 Task: Change  the formatting of the data to 'Which is Less than 10, 'In conditional formating, put the option 'Light Red Fill with Drak Red Text. 'add another formatting option Format As Table, insert the option 'Blue Table style Light 9 ', change the format of Column Width to Auto fit Row HeightIn the sheet  Budget Analysis Templatebook
Action: Mouse moved to (71, 149)
Screenshot: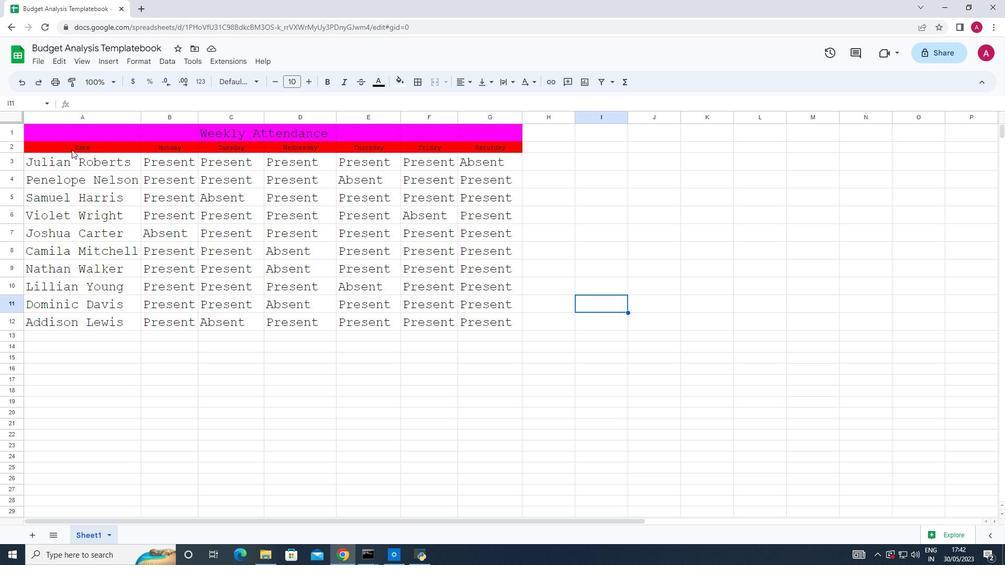 
Action: Mouse pressed left at (71, 149)
Screenshot: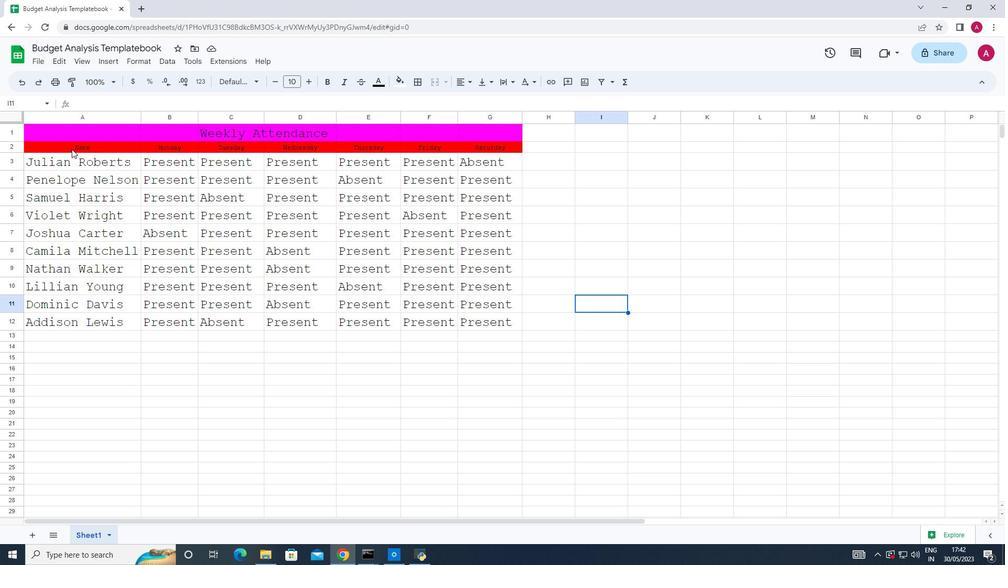 
Action: Mouse moved to (141, 62)
Screenshot: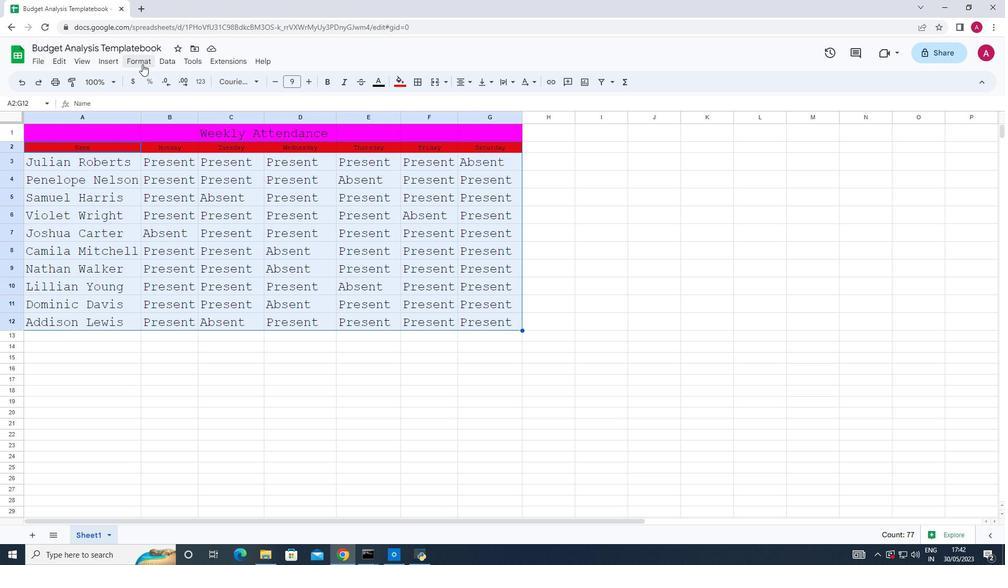 
Action: Mouse pressed left at (141, 62)
Screenshot: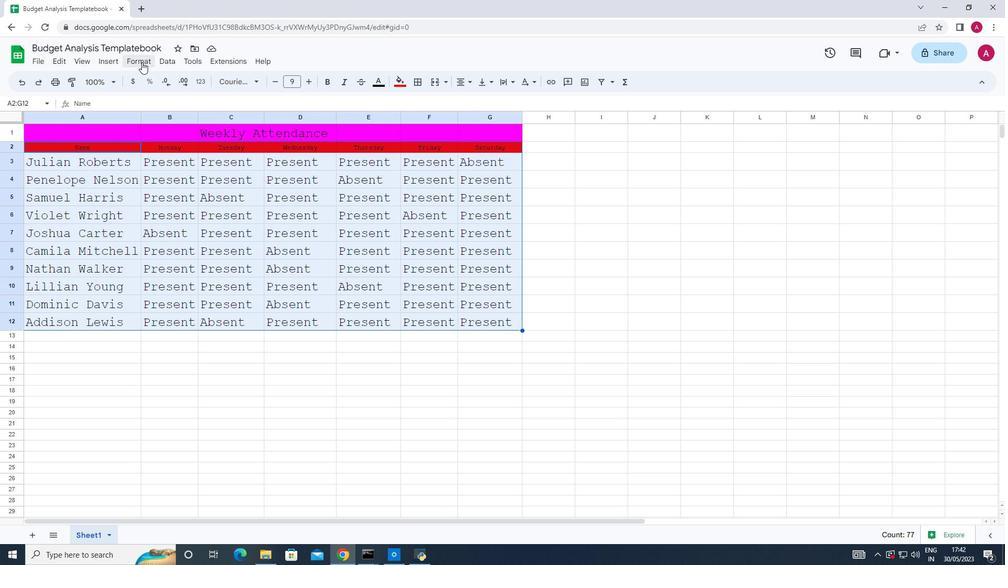 
Action: Mouse moved to (179, 242)
Screenshot: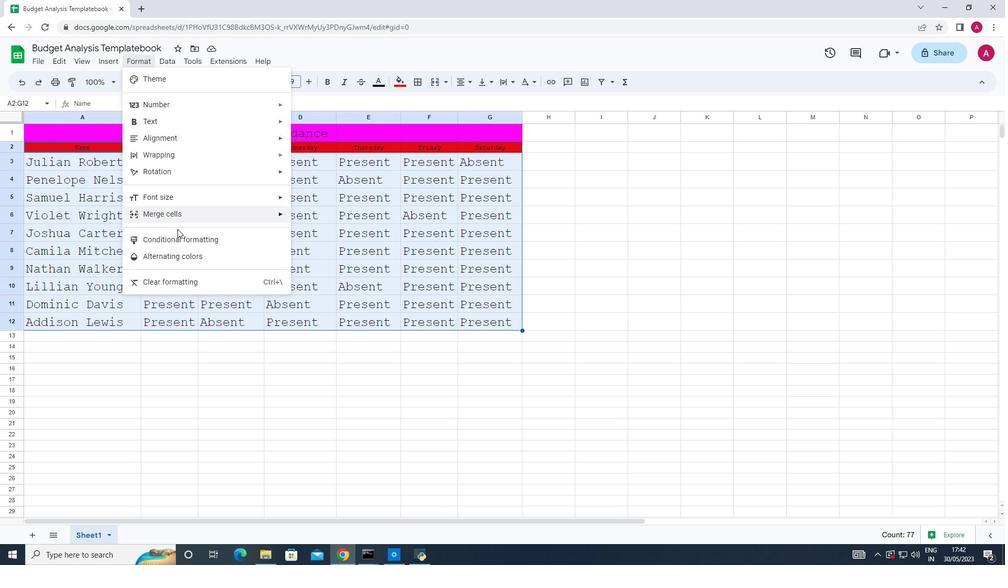 
Action: Mouse pressed left at (179, 242)
Screenshot: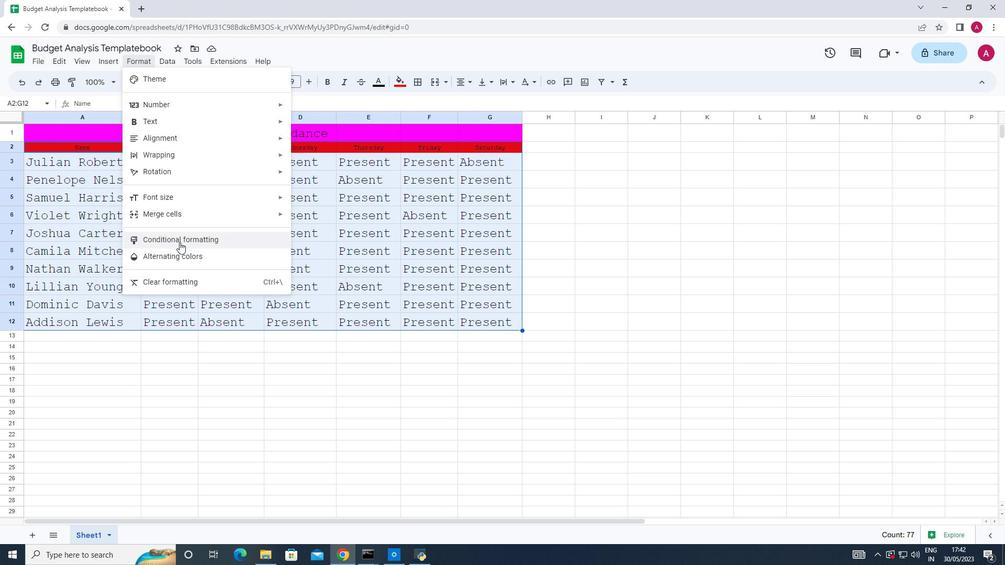 
Action: Mouse moved to (915, 222)
Screenshot: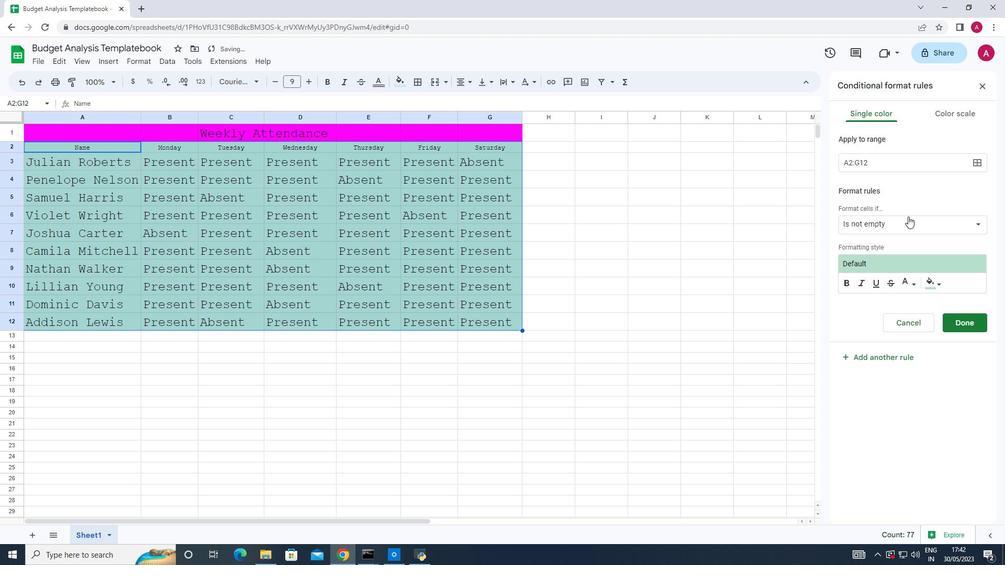 
Action: Mouse pressed left at (915, 222)
Screenshot: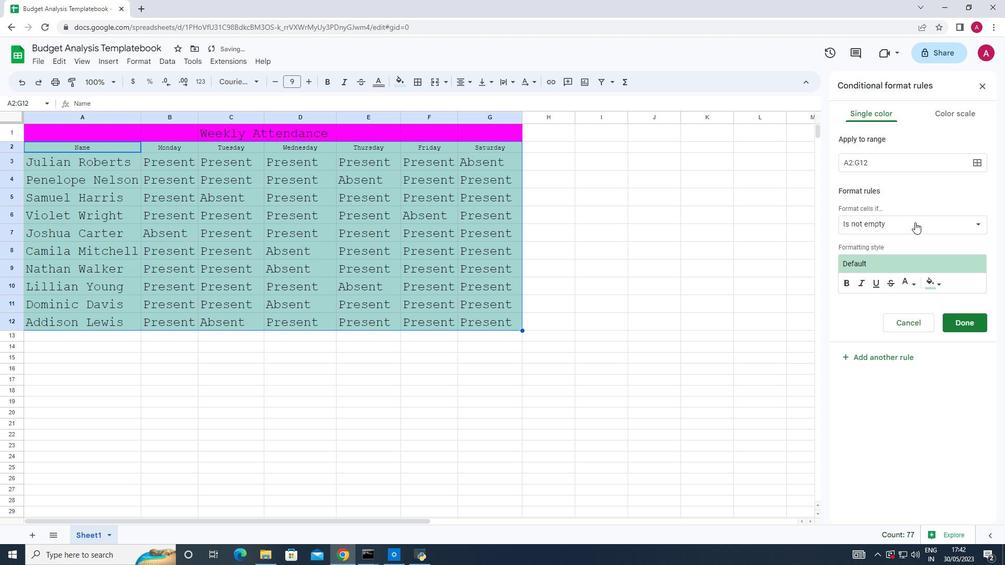 
Action: Mouse moved to (880, 422)
Screenshot: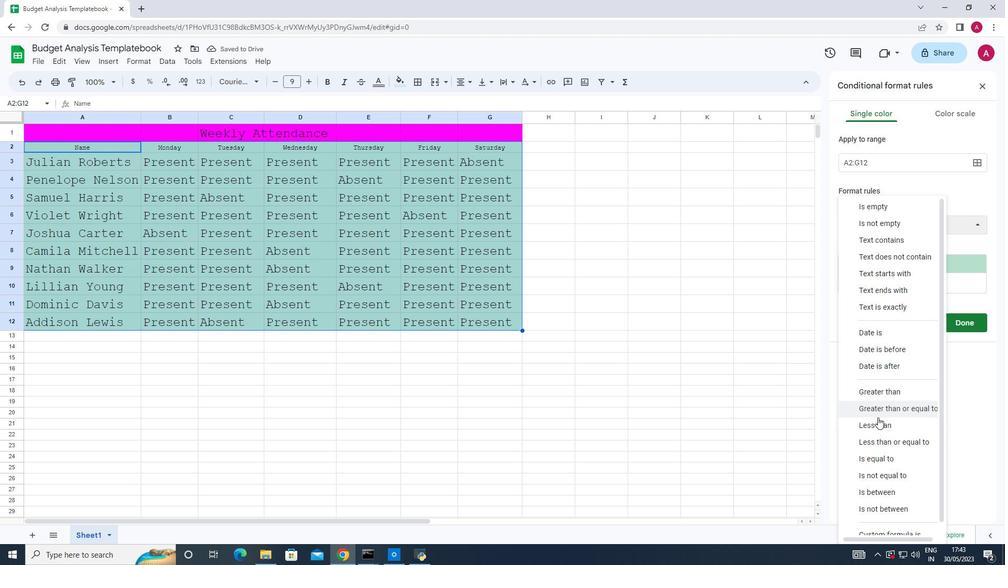 
Action: Mouse pressed left at (880, 422)
Screenshot: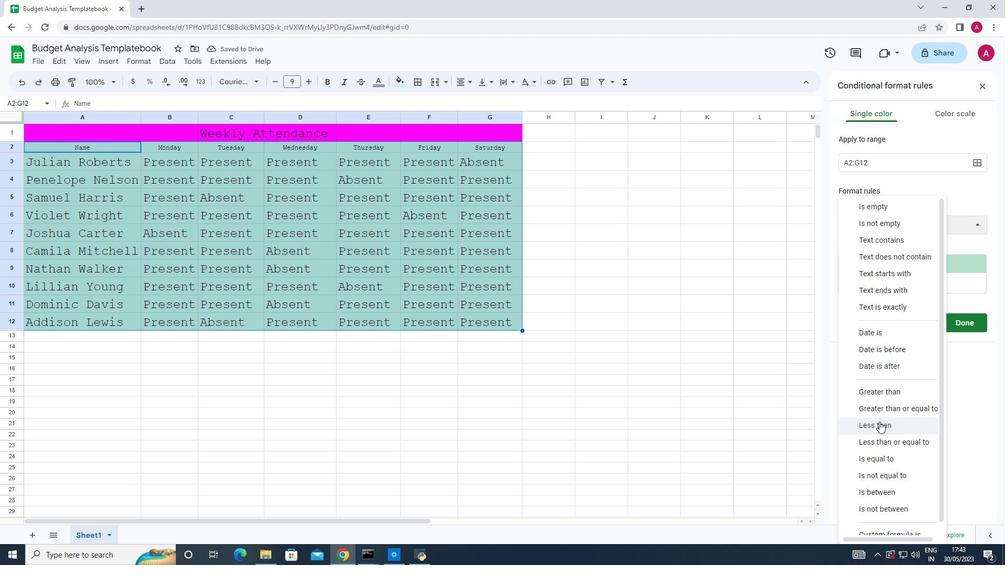 
Action: Mouse moved to (868, 249)
Screenshot: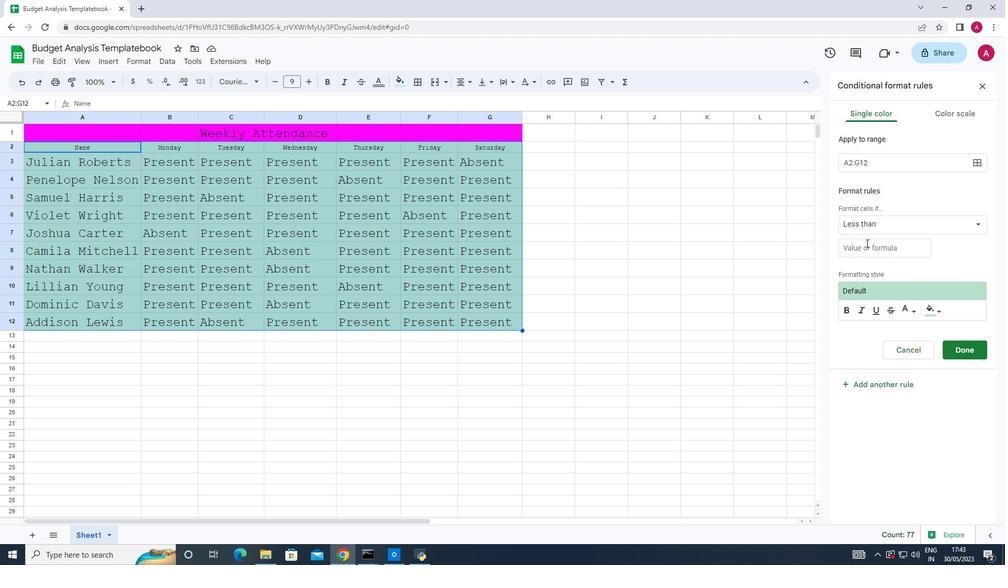 
Action: Mouse pressed left at (868, 247)
Screenshot: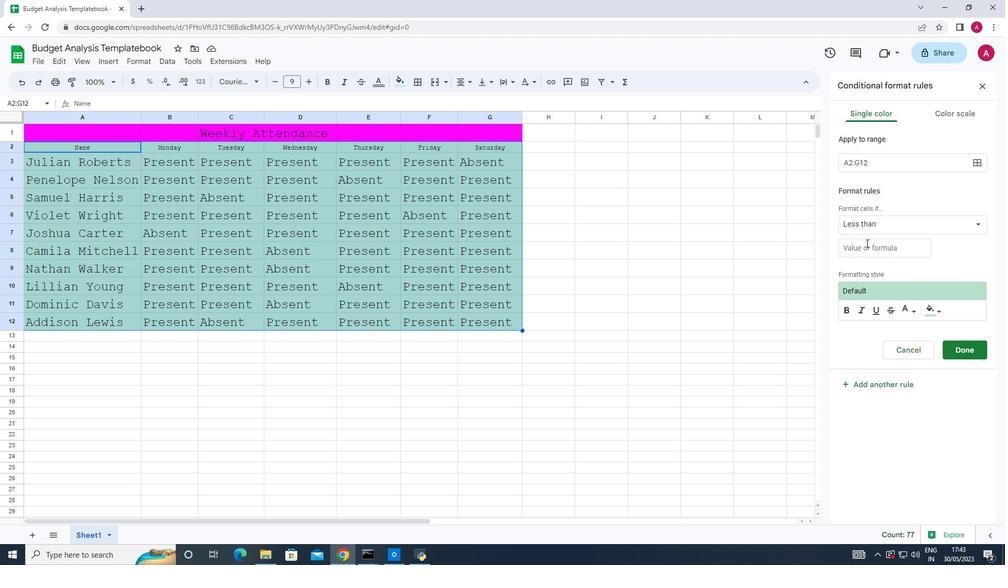 
Action: Mouse moved to (872, 265)
Screenshot: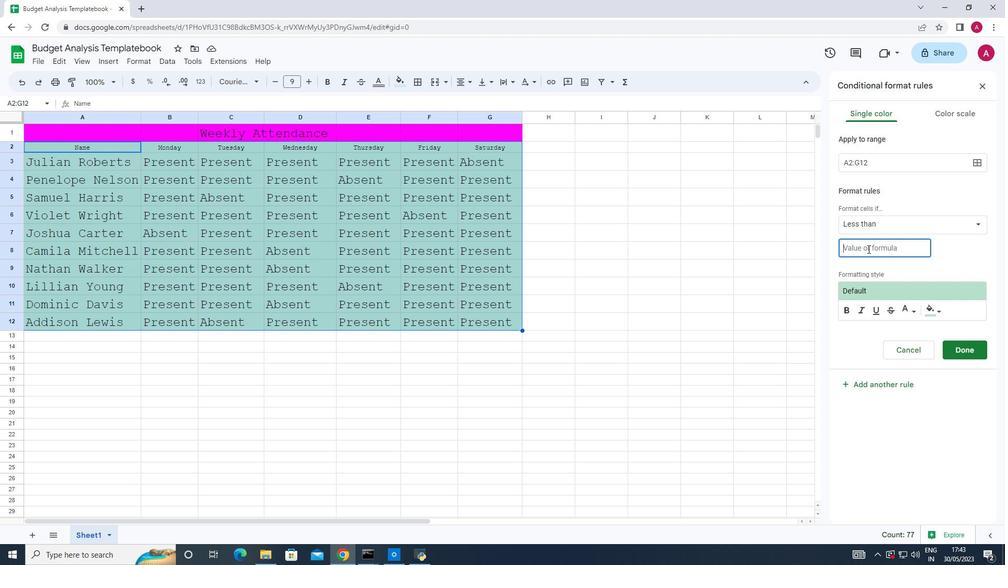 
Action: Key pressed 10
Screenshot: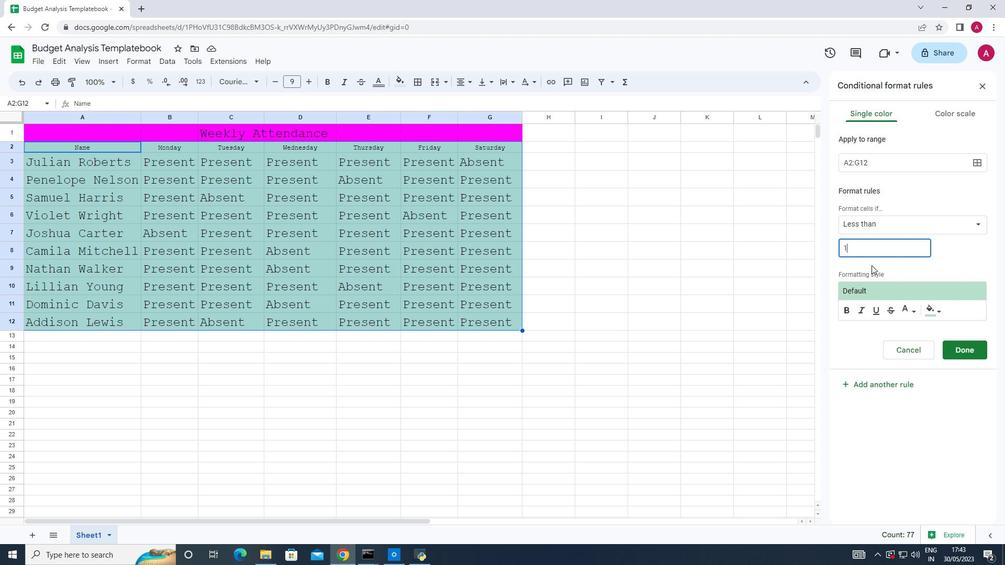 
Action: Mouse moved to (939, 307)
Screenshot: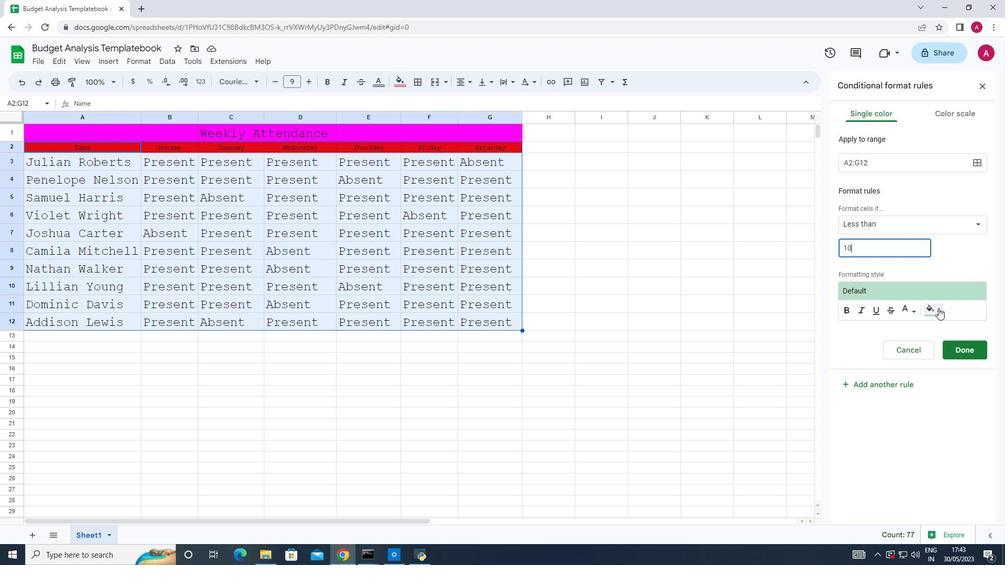 
Action: Mouse pressed left at (939, 307)
Screenshot: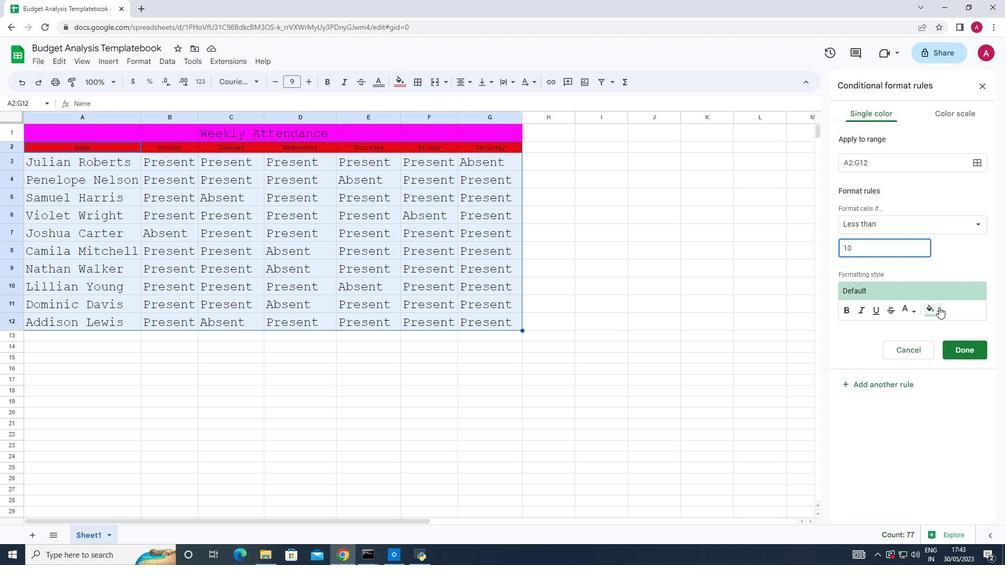 
Action: Mouse moved to (840, 370)
Screenshot: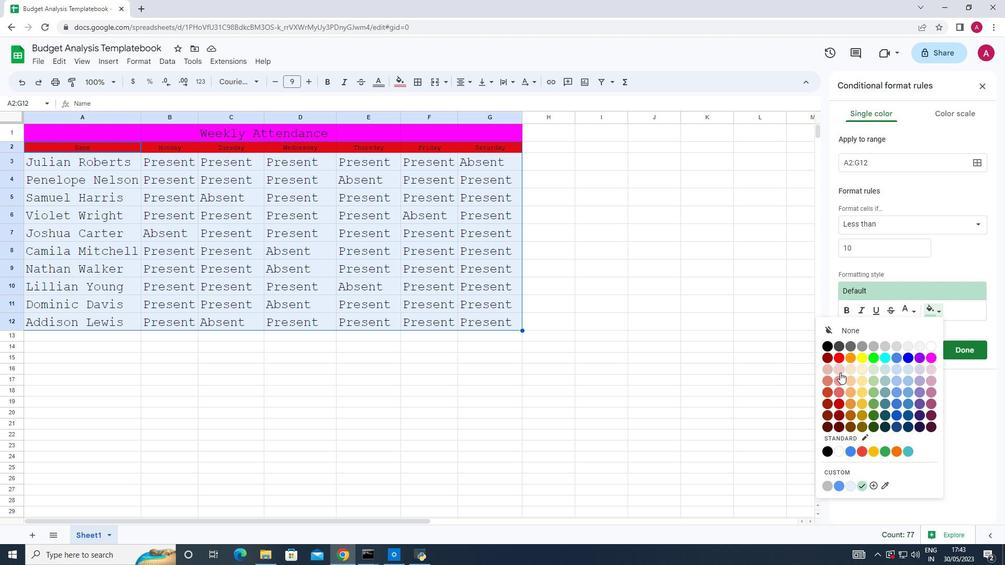 
Action: Mouse pressed left at (840, 370)
Screenshot: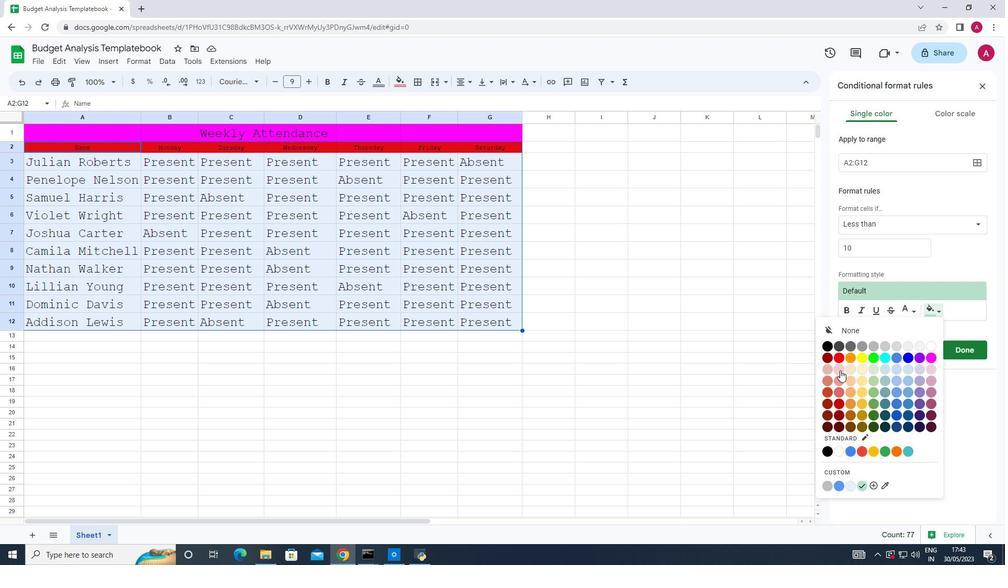 
Action: Mouse moved to (912, 311)
Screenshot: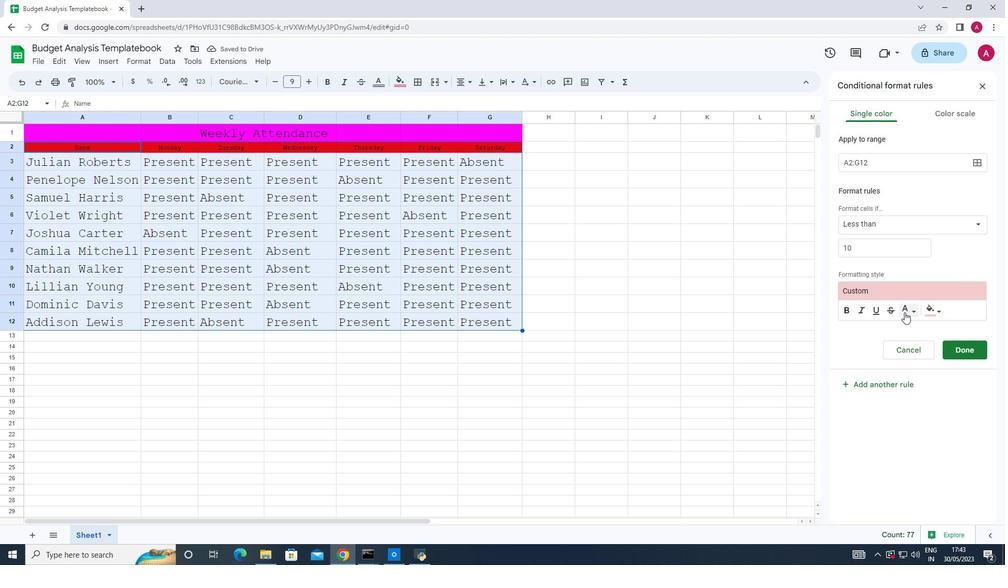 
Action: Mouse pressed left at (912, 311)
Screenshot: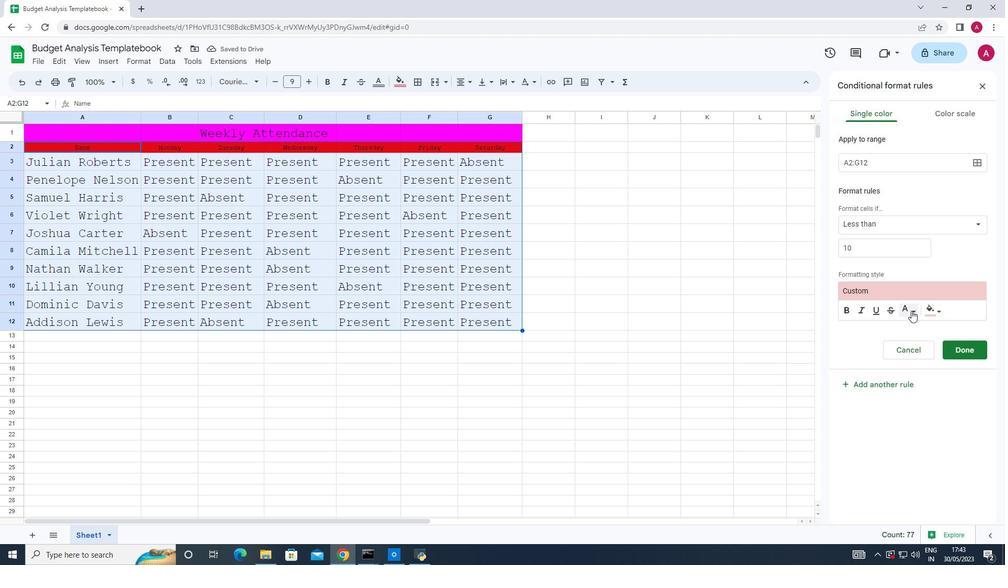 
Action: Mouse moved to (817, 360)
Screenshot: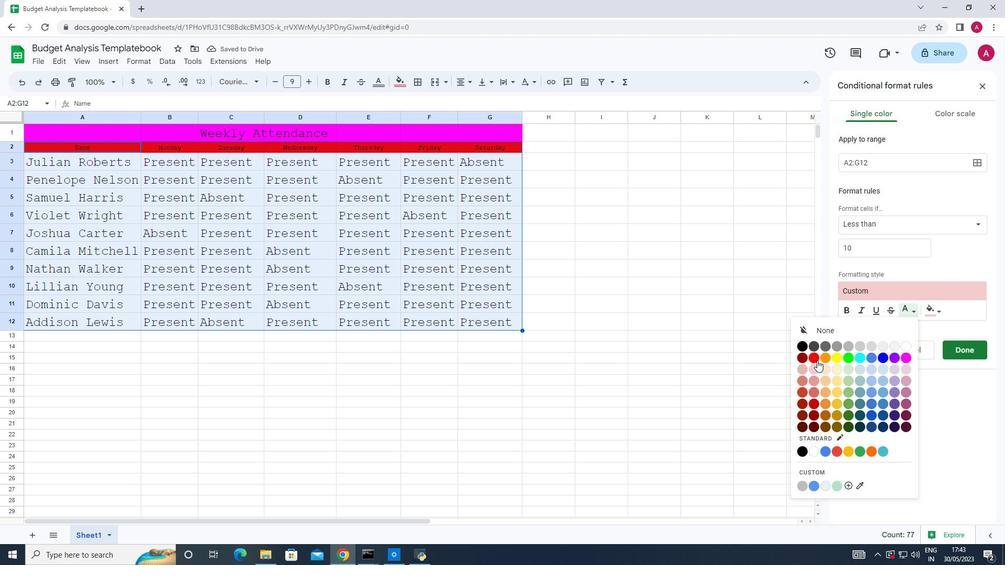 
Action: Mouse pressed left at (817, 360)
Screenshot: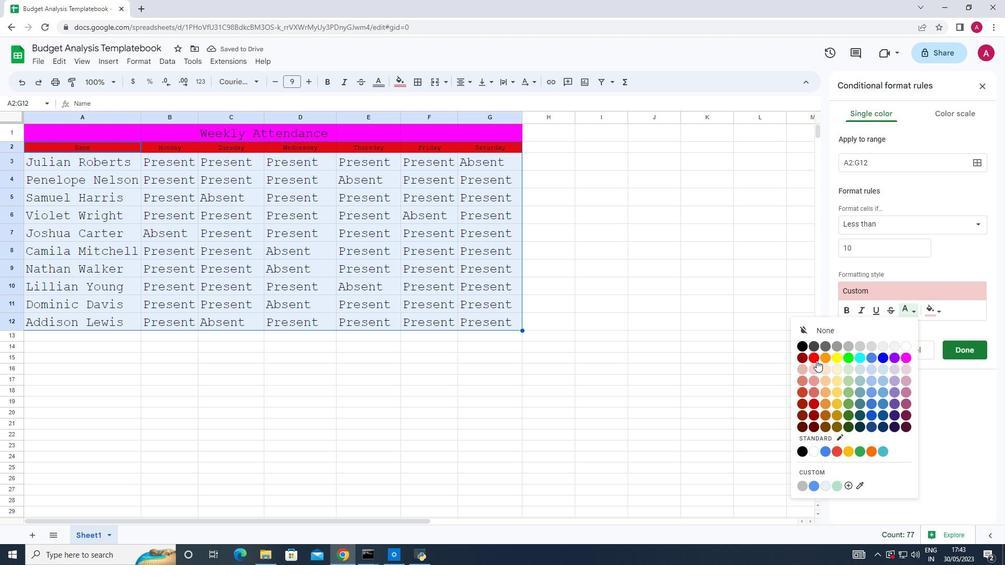 
Action: Mouse moved to (912, 311)
Screenshot: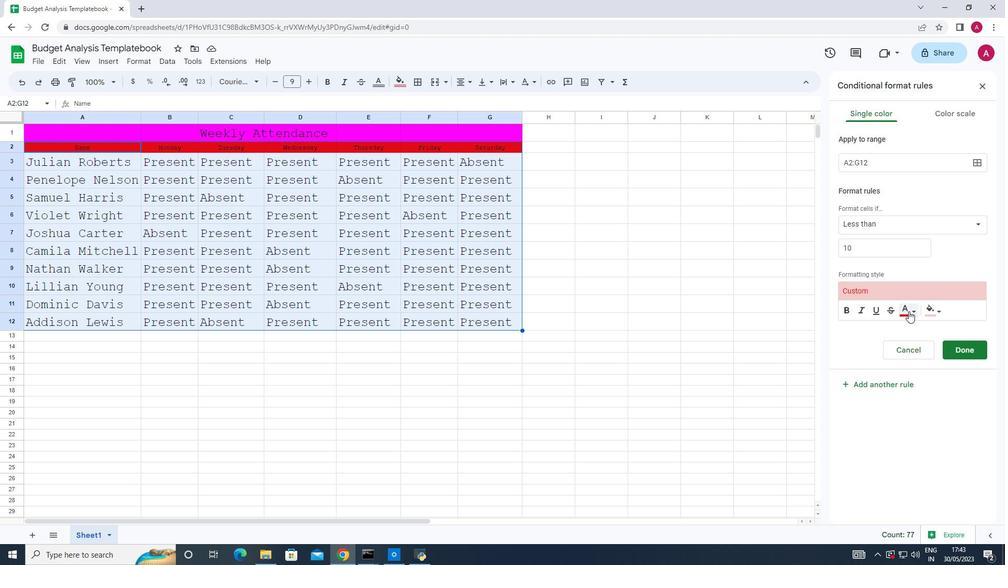 
Action: Mouse pressed left at (912, 311)
Screenshot: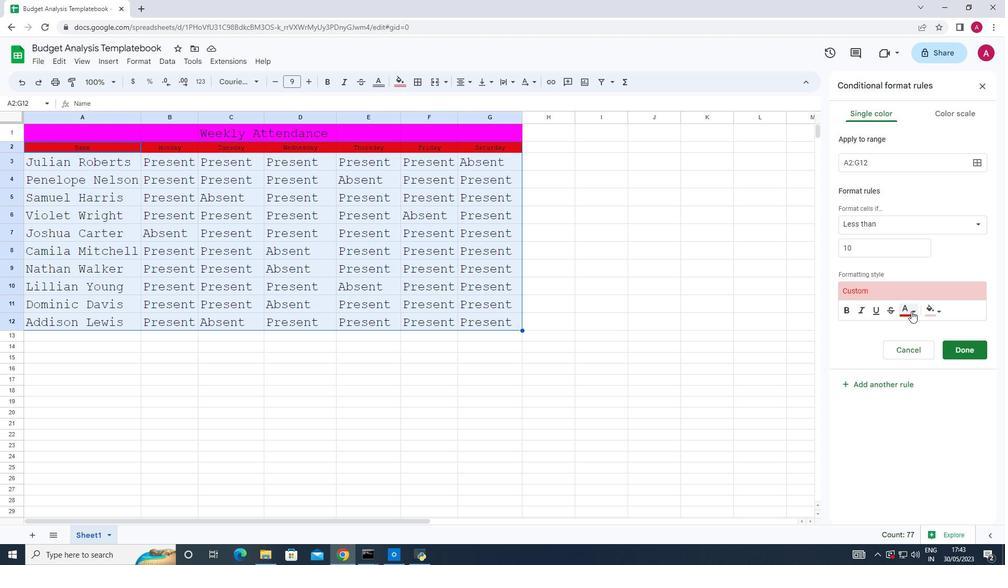 
Action: Mouse moved to (815, 406)
Screenshot: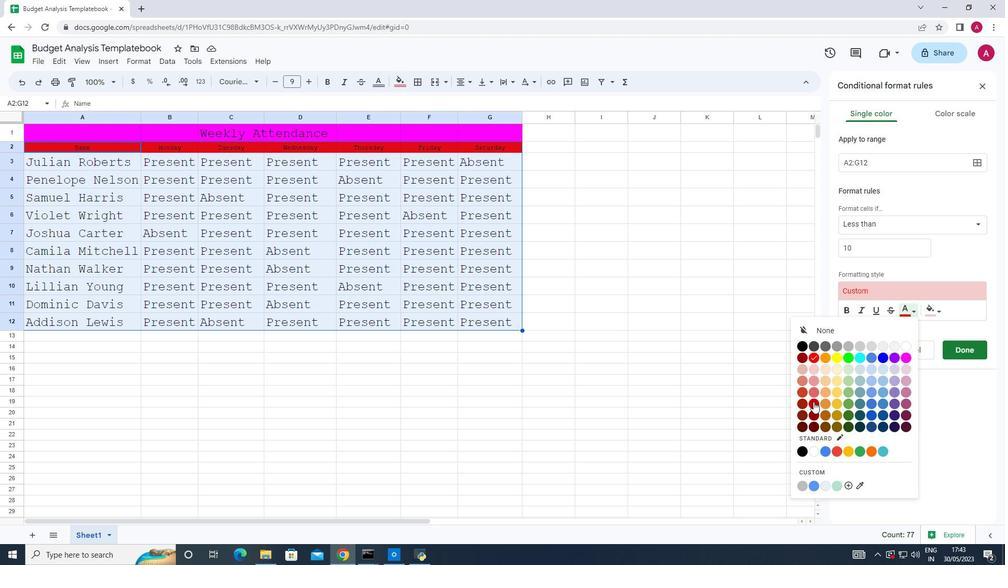 
Action: Mouse pressed left at (815, 406)
Screenshot: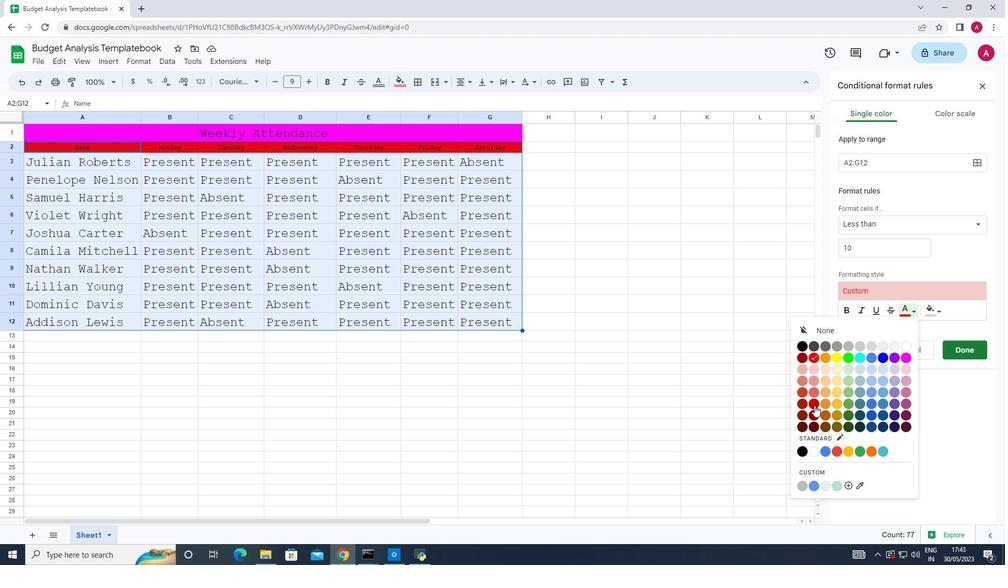 
Action: Mouse moved to (963, 346)
Screenshot: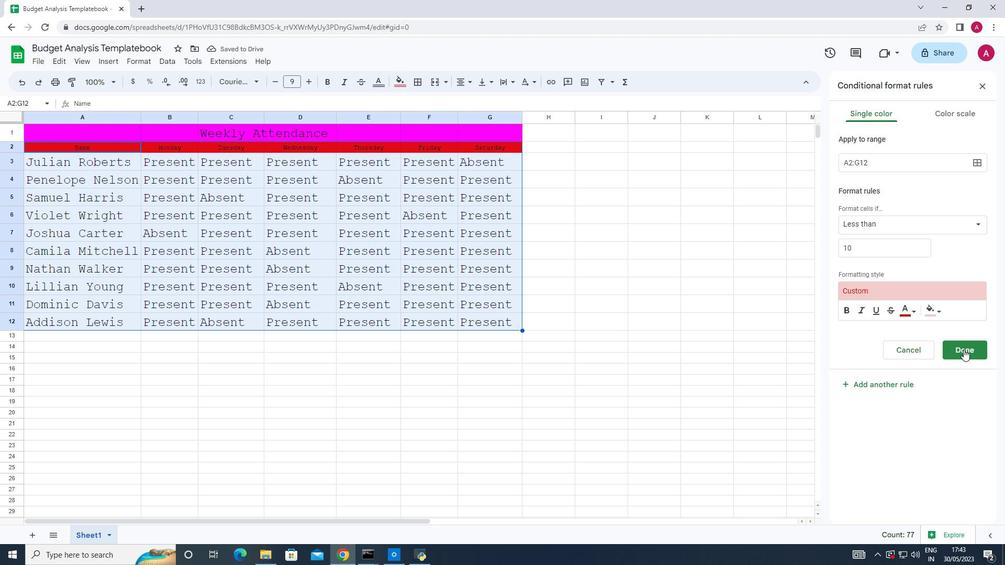 
Action: Mouse pressed left at (963, 346)
Screenshot: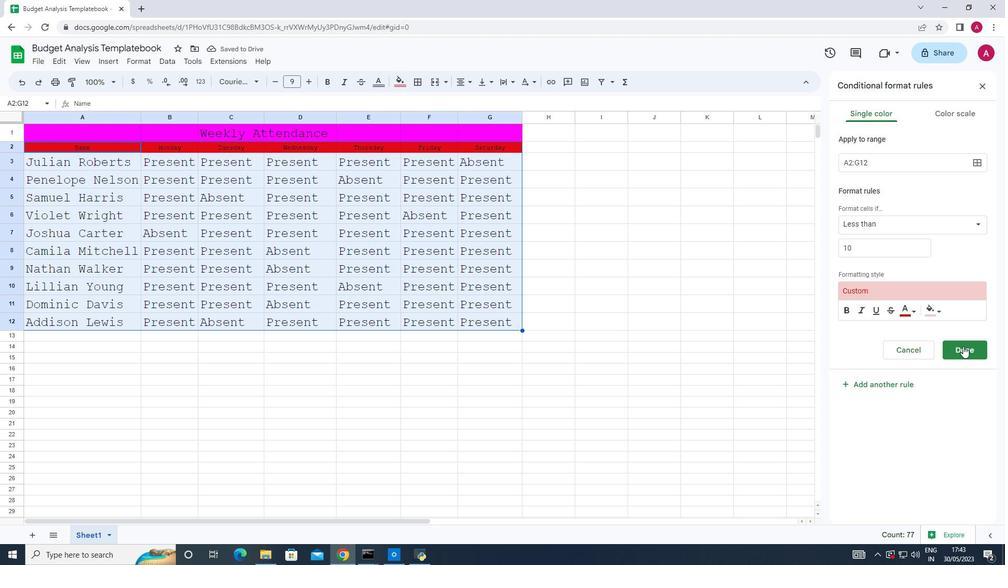 
Action: Mouse moved to (145, 63)
Screenshot: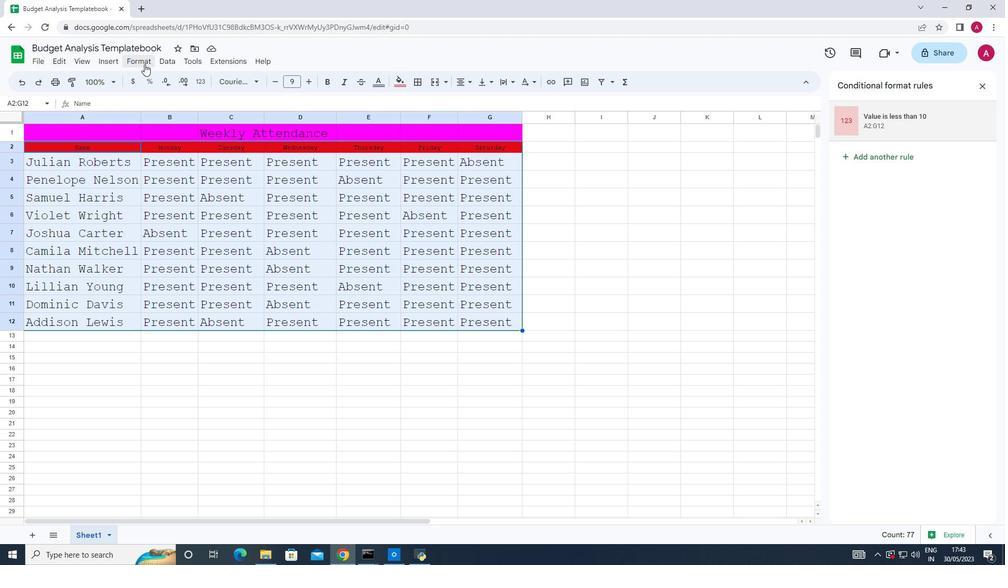 
Action: Mouse pressed left at (145, 63)
Screenshot: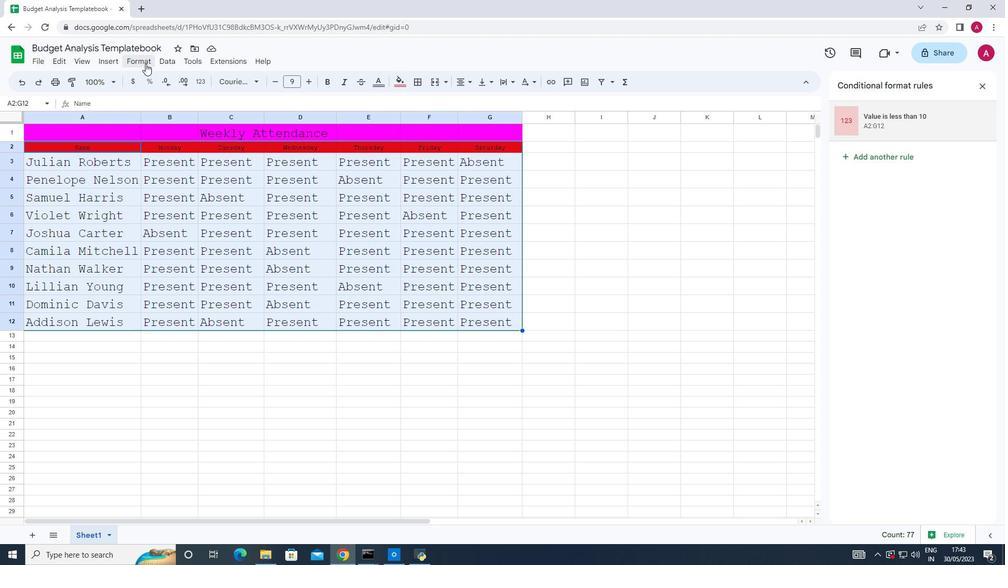 
Action: Mouse moved to (189, 258)
Screenshot: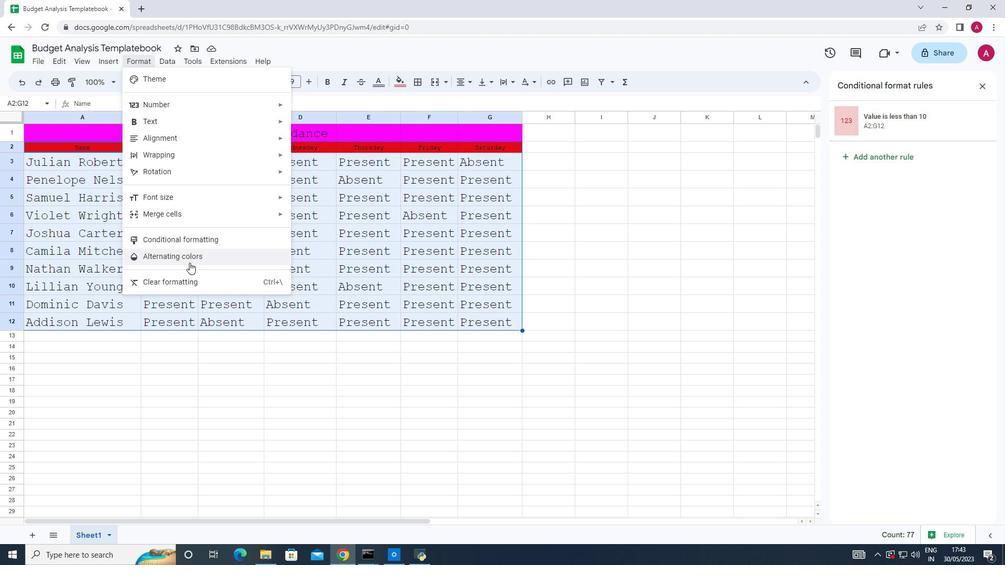 
Action: Mouse pressed left at (189, 258)
Screenshot: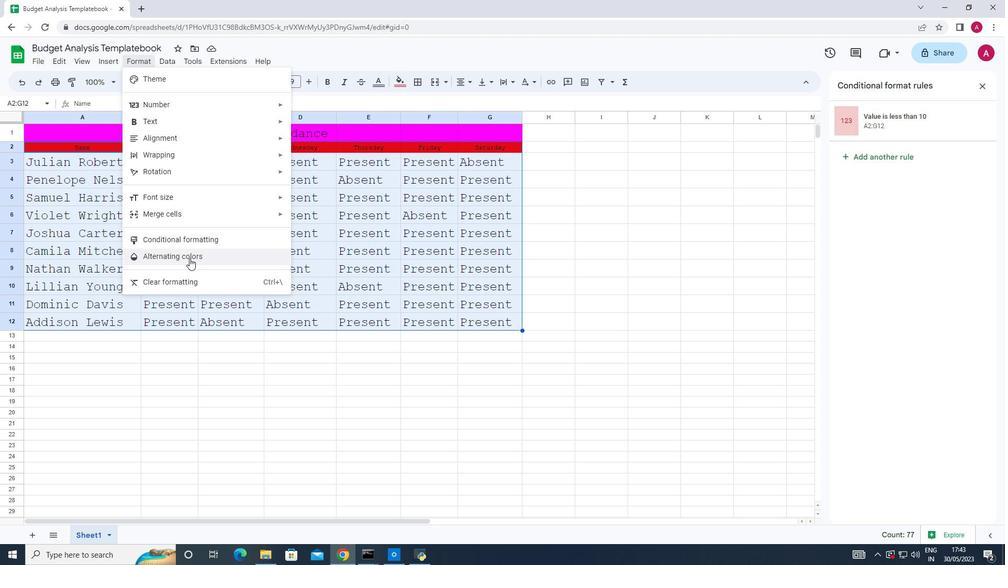 
Action: Mouse moved to (959, 214)
Screenshot: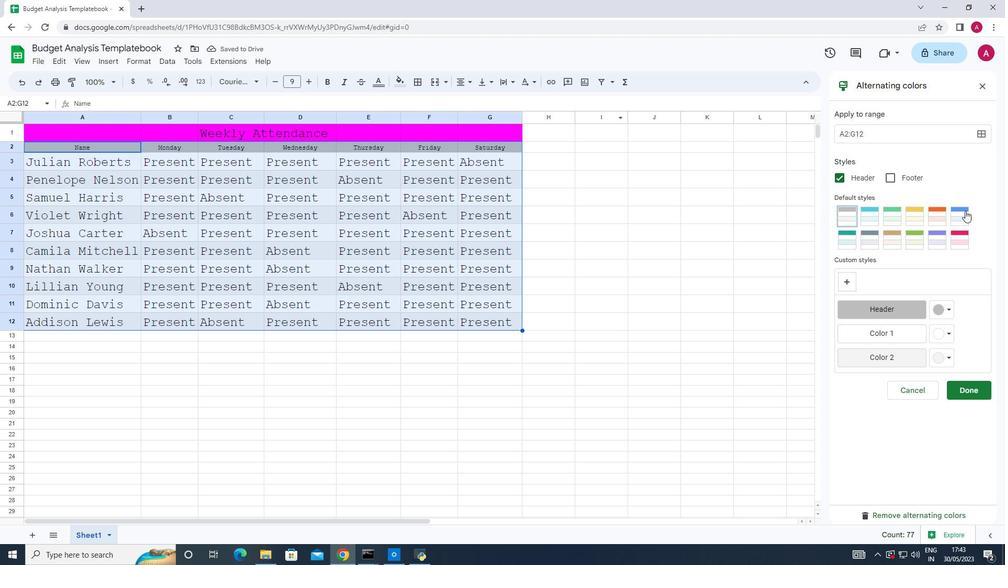 
Action: Mouse pressed left at (959, 214)
Screenshot: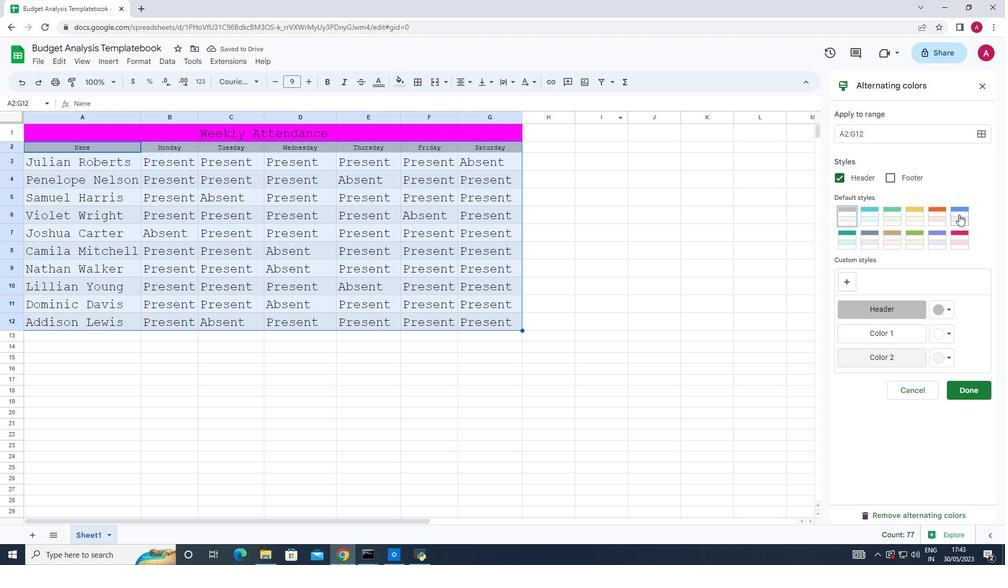 
Action: Mouse moved to (948, 310)
Screenshot: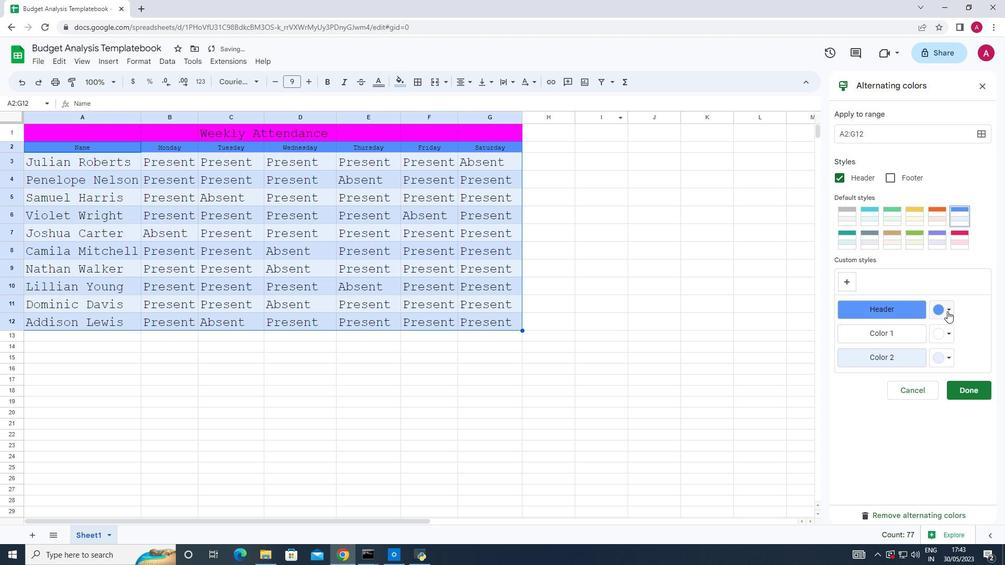 
Action: Mouse pressed left at (948, 310)
Screenshot: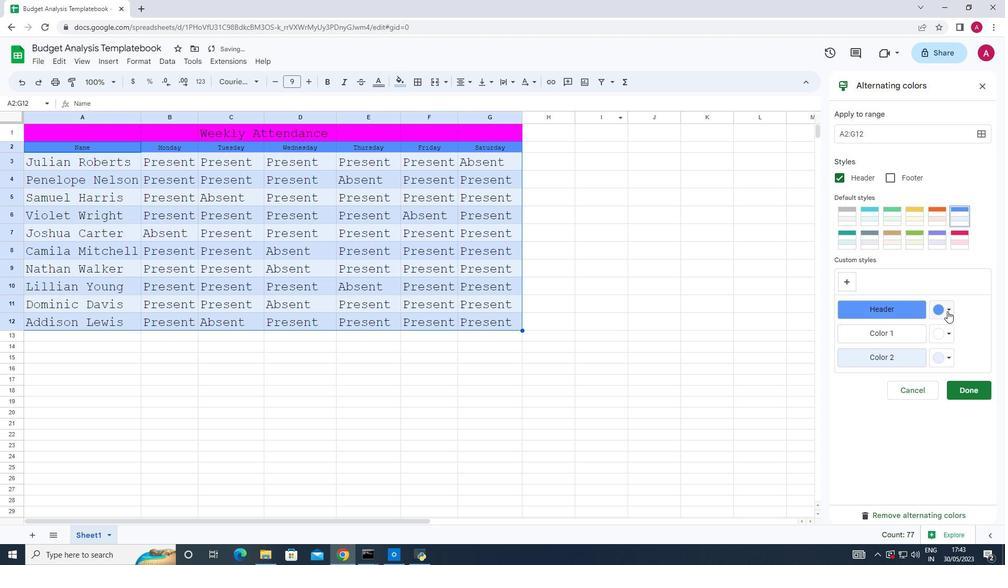 
Action: Mouse moved to (919, 354)
Screenshot: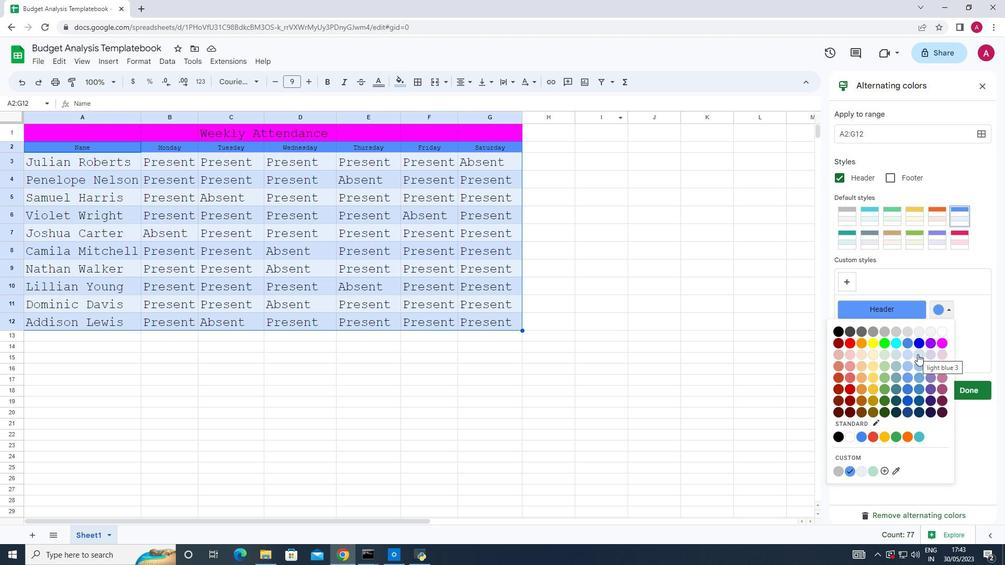 
Action: Mouse pressed left at (919, 354)
Screenshot: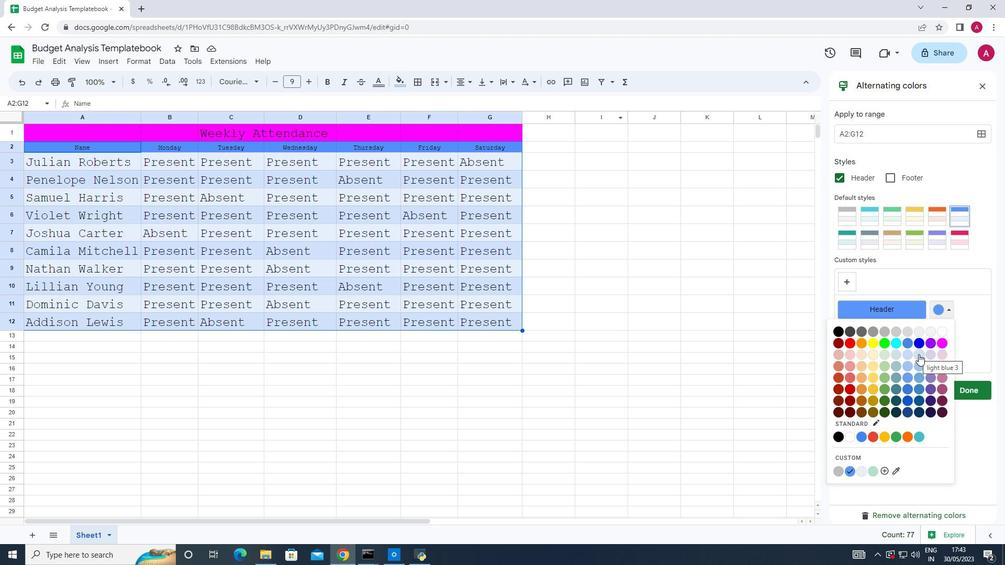 
Action: Mouse moved to (963, 389)
Screenshot: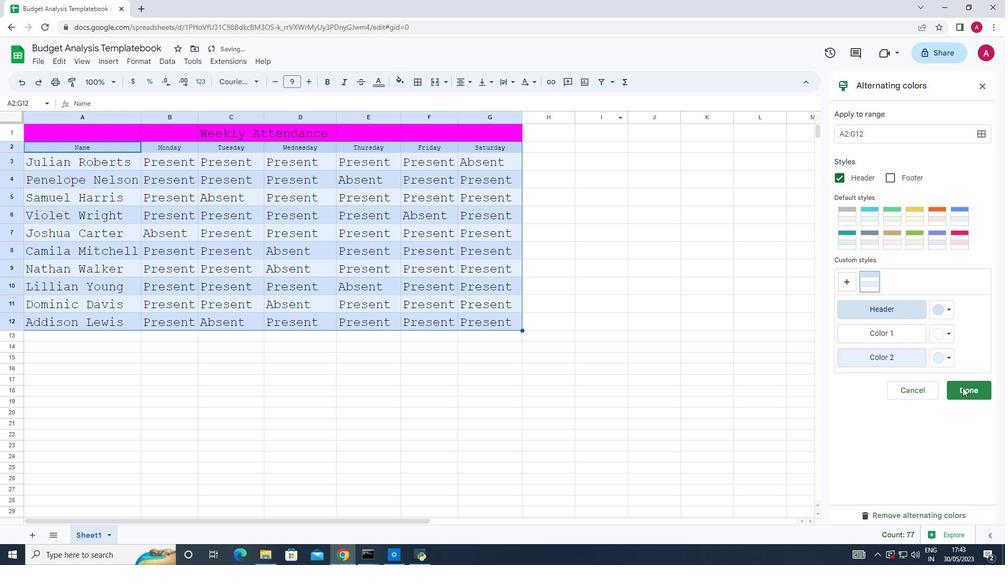
Action: Mouse pressed left at (963, 389)
Screenshot: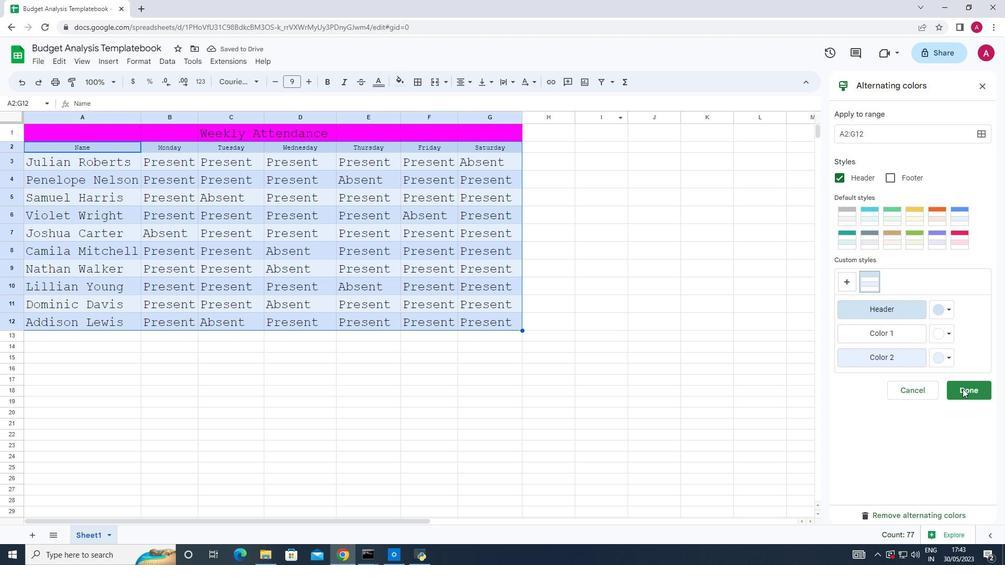 
Action: Mouse moved to (42, 123)
Screenshot: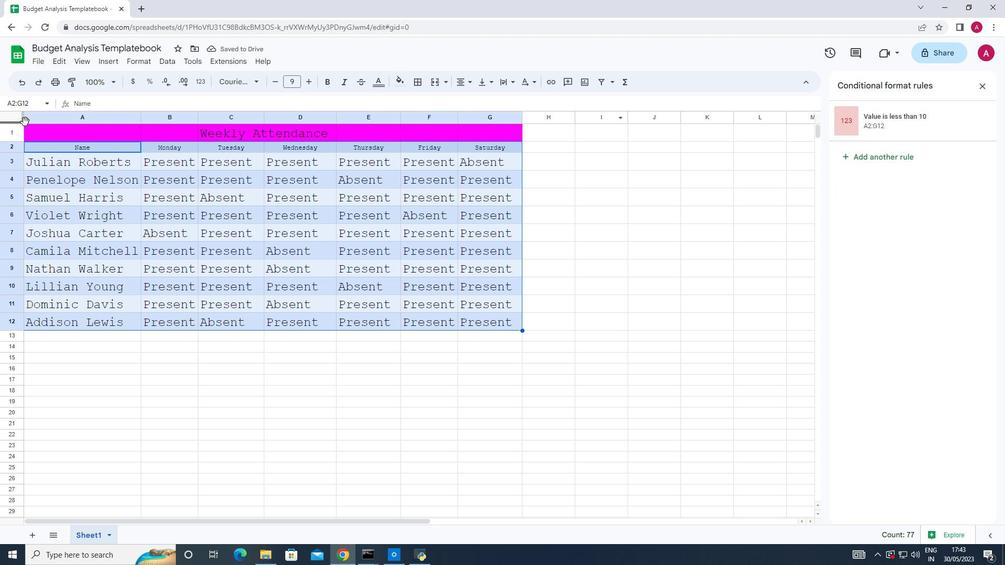 
Action: Mouse pressed left at (42, 123)
Screenshot: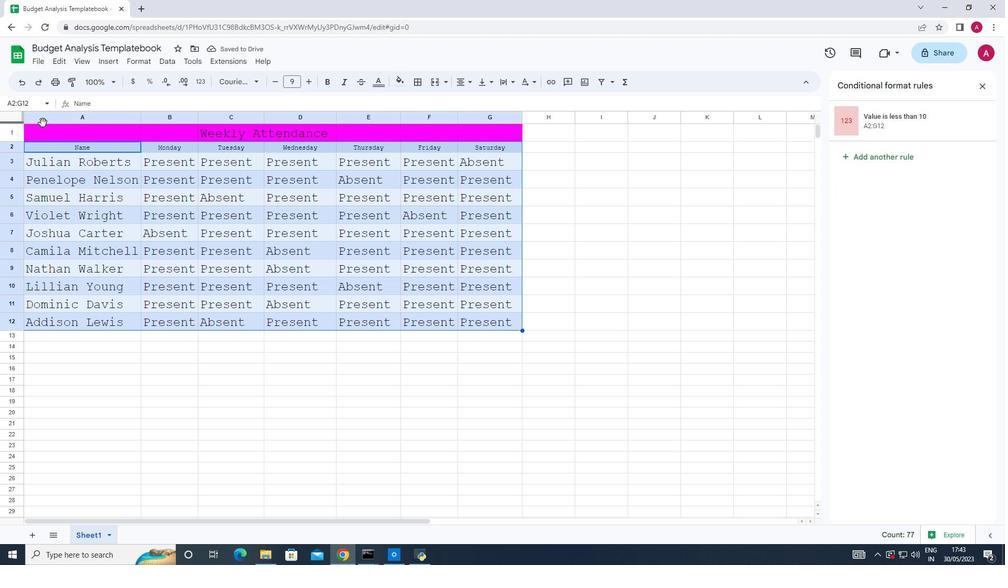 
Action: Mouse moved to (608, 176)
Screenshot: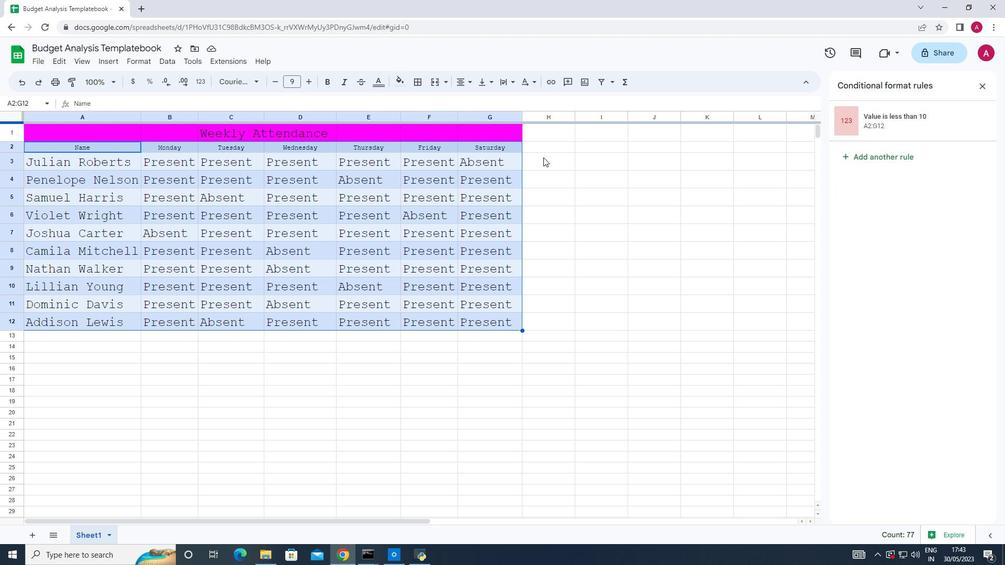 
Action: Mouse pressed left at (608, 176)
Screenshot: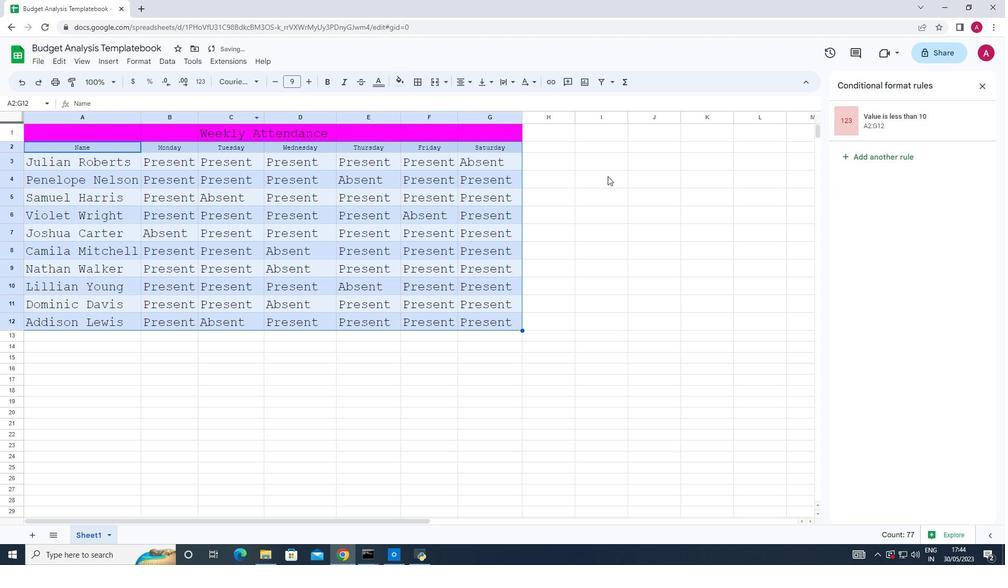 
Action: Mouse moved to (85, 117)
Screenshot: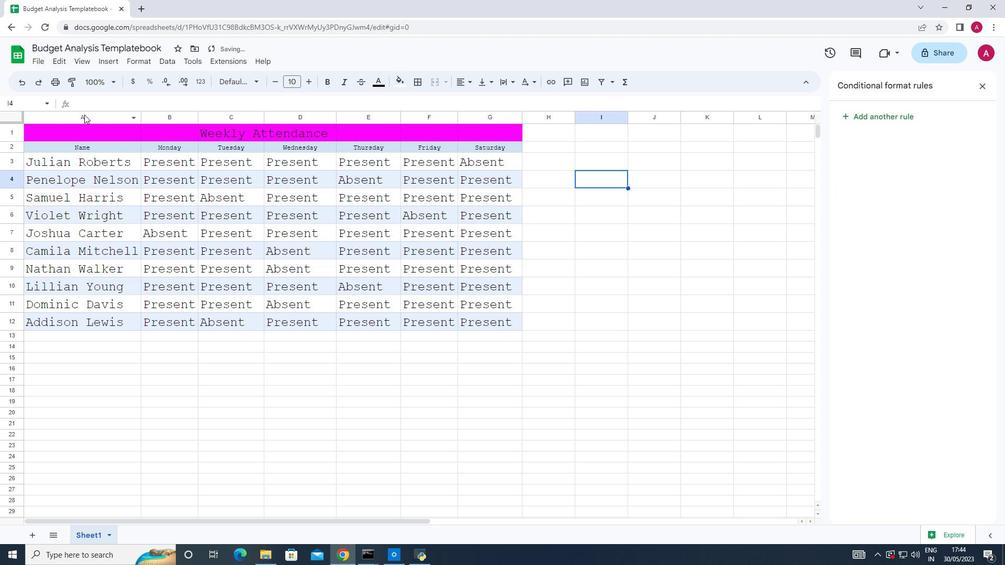 
Action: Mouse pressed left at (85, 117)
Screenshot: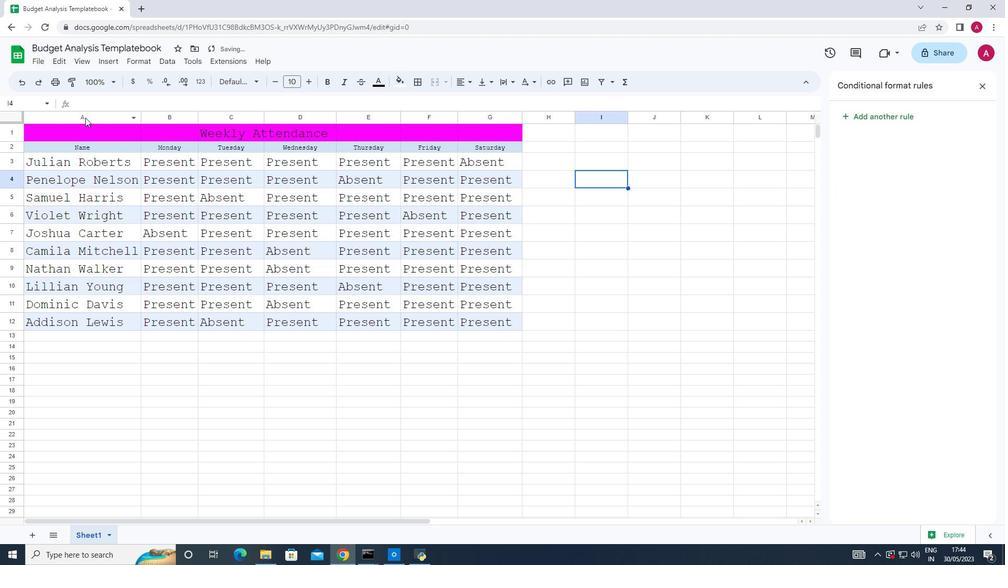 
Action: Mouse moved to (484, 120)
Screenshot: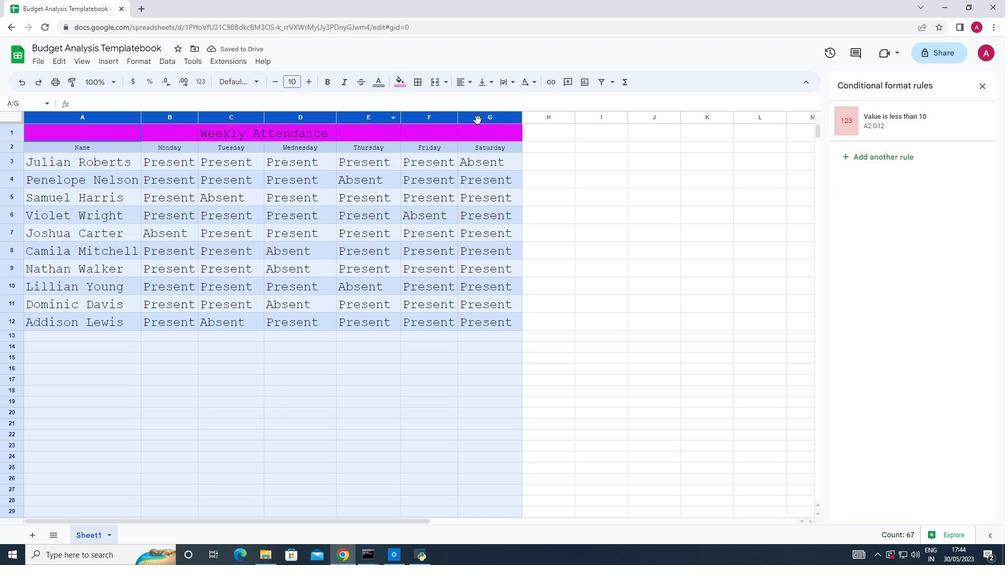 
Action: Mouse pressed right at (484, 120)
Screenshot: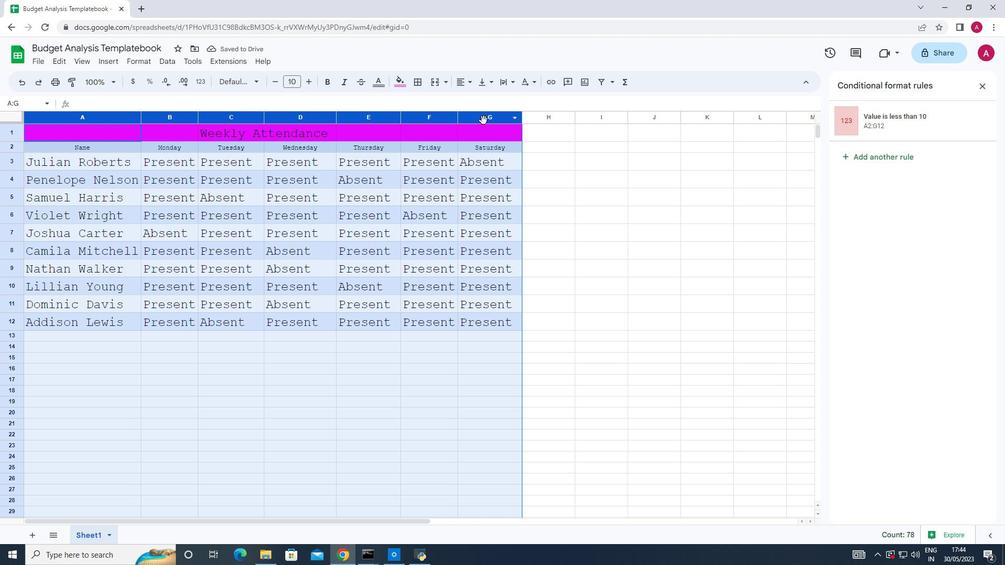 
Action: Mouse moved to (528, 293)
Screenshot: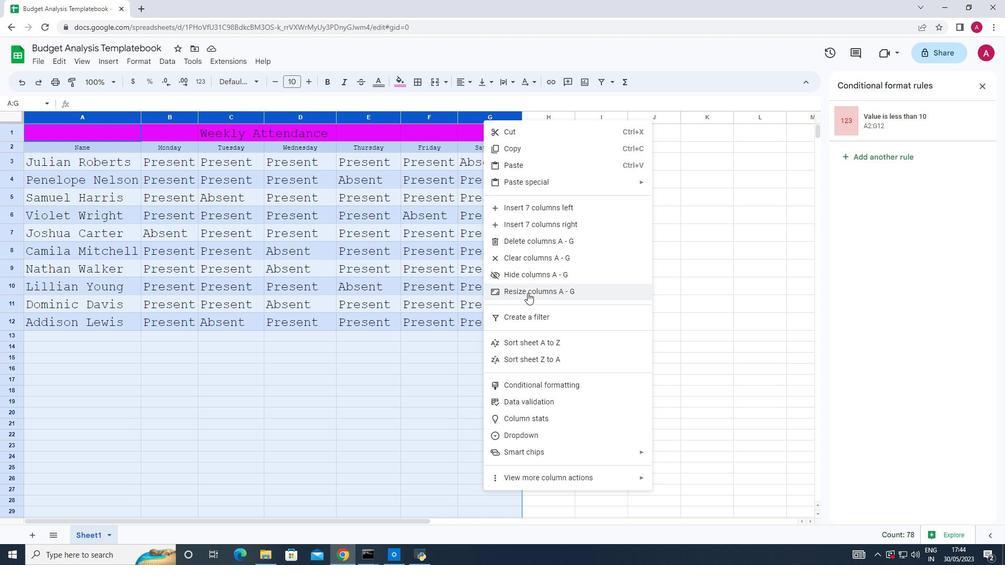 
Action: Mouse pressed left at (528, 293)
Screenshot: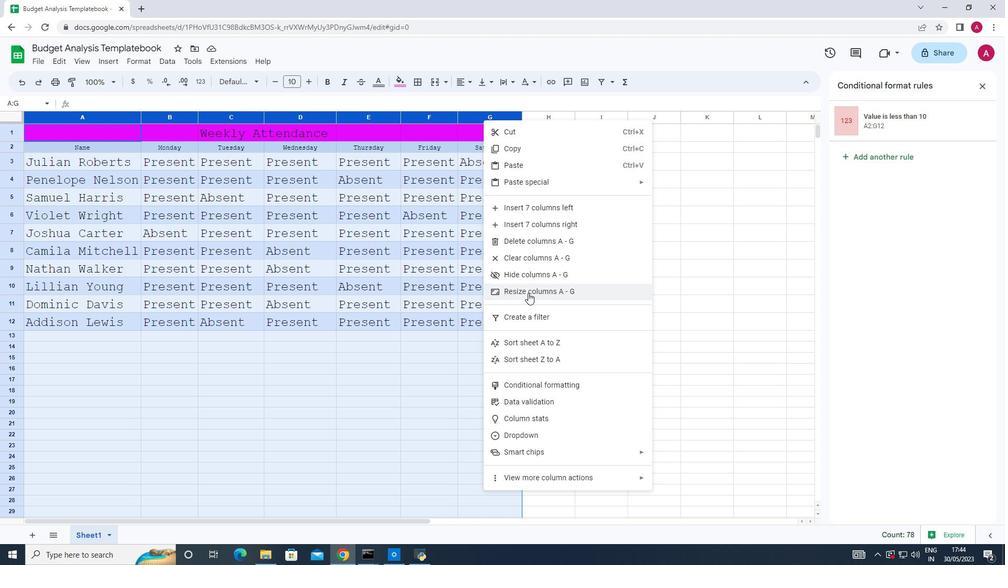 
Action: Mouse moved to (423, 306)
Screenshot: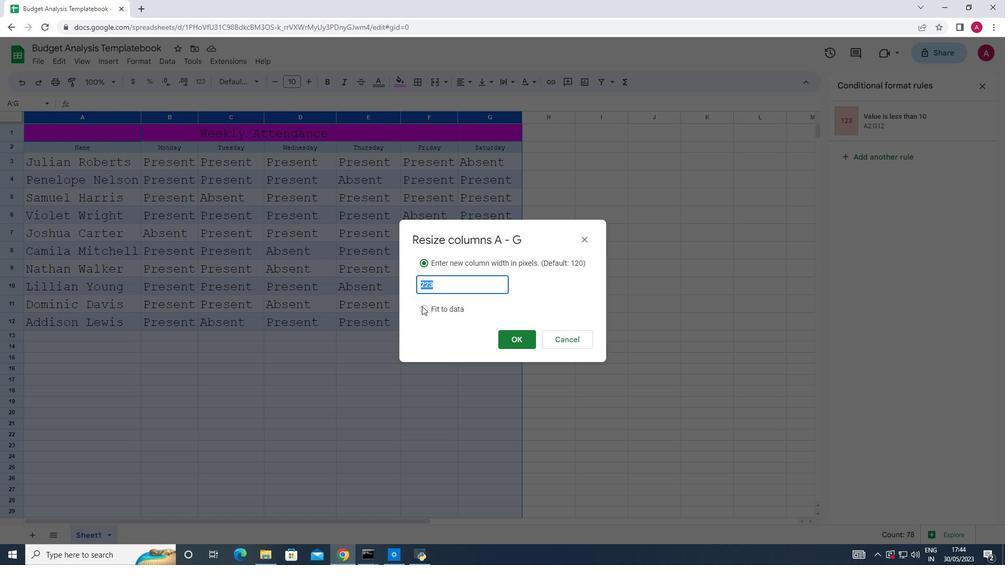 
Action: Mouse pressed left at (423, 306)
Screenshot: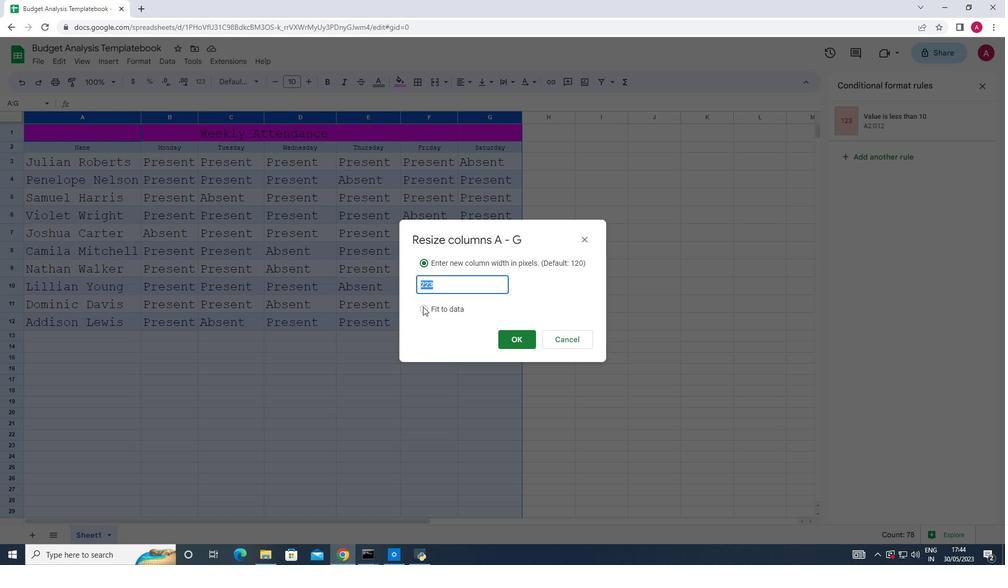 
Action: Mouse moved to (527, 337)
Screenshot: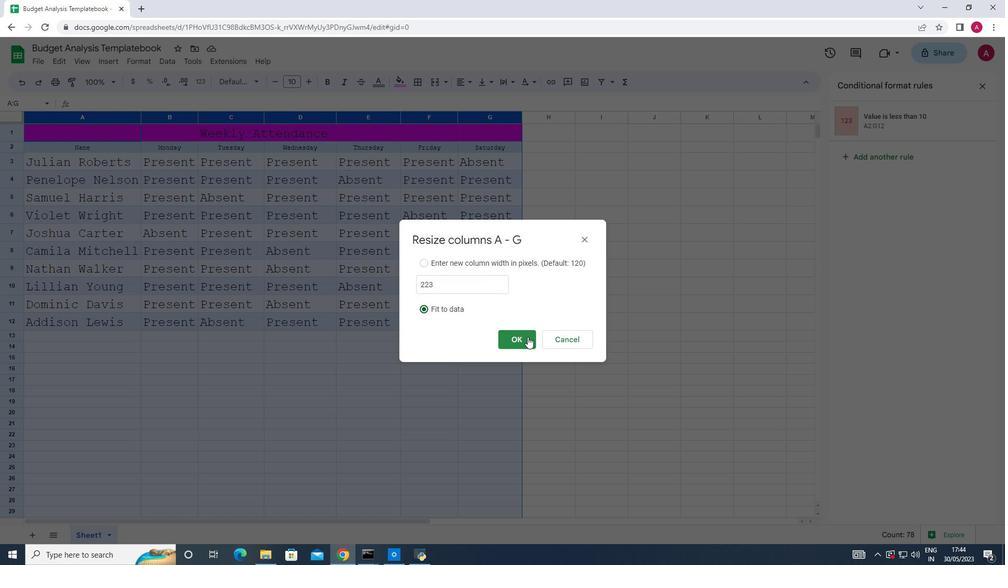 
Action: Mouse pressed left at (527, 337)
Screenshot: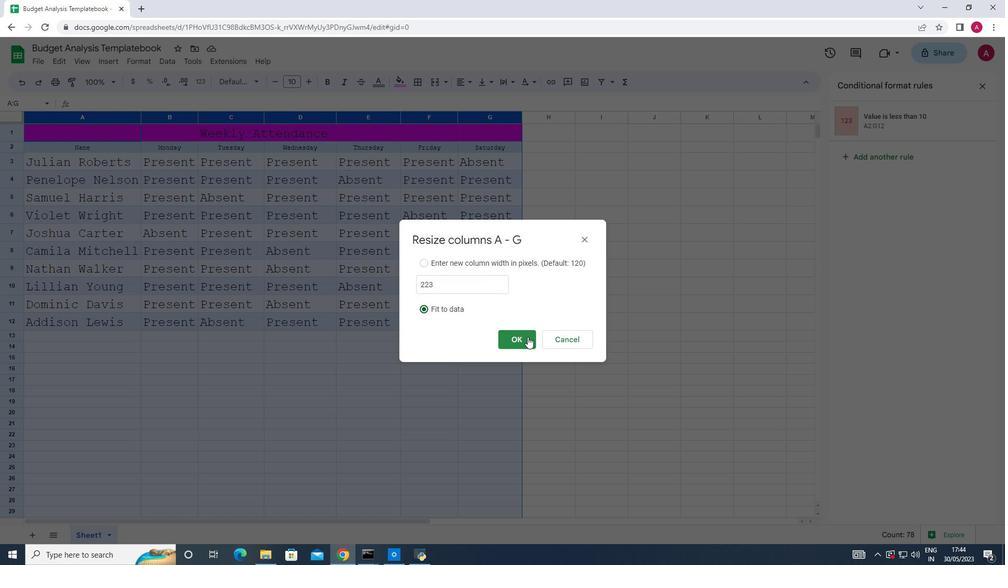 
Action: Mouse moved to (13, 134)
Screenshot: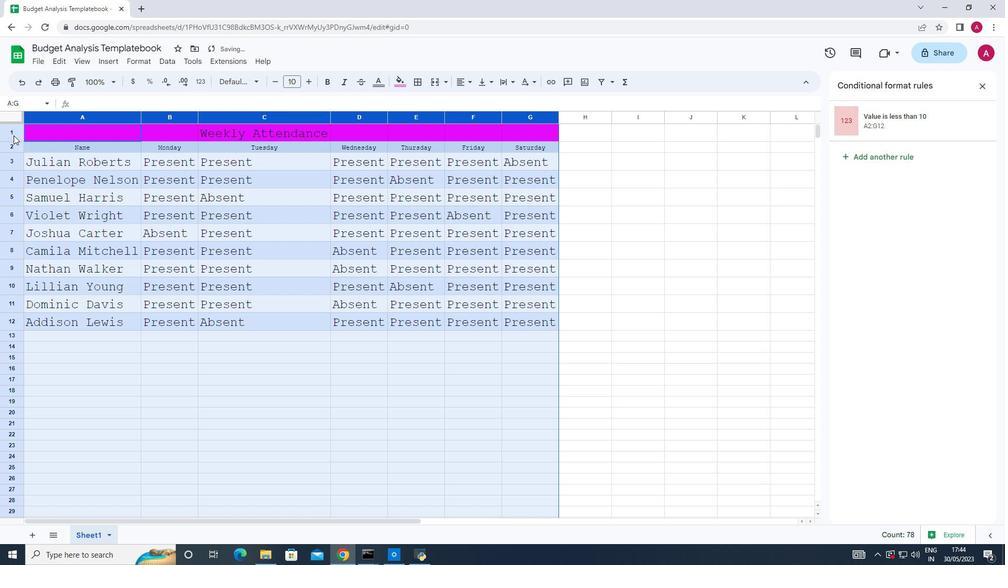
Action: Mouse pressed left at (13, 134)
Screenshot: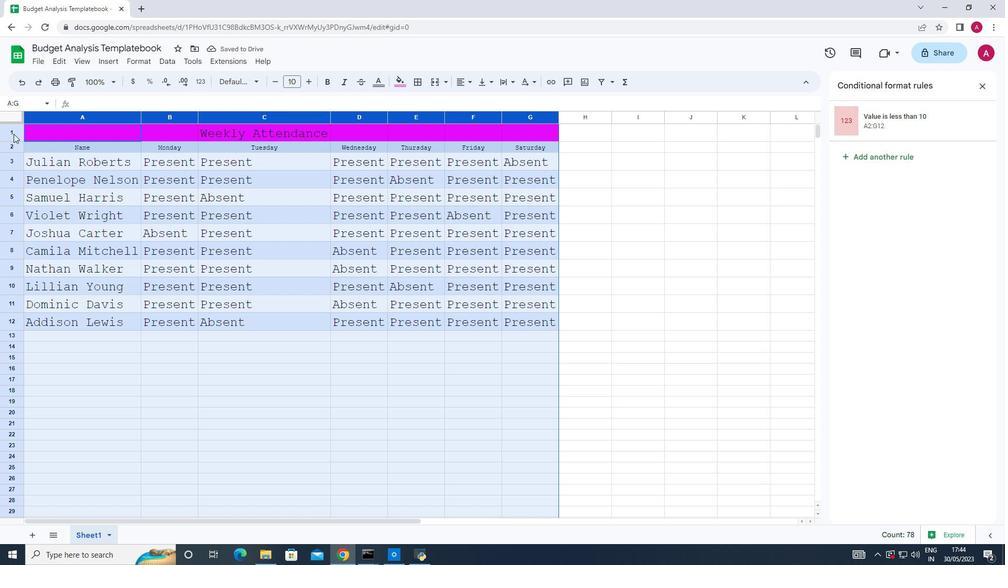 
Action: Mouse moved to (18, 320)
Screenshot: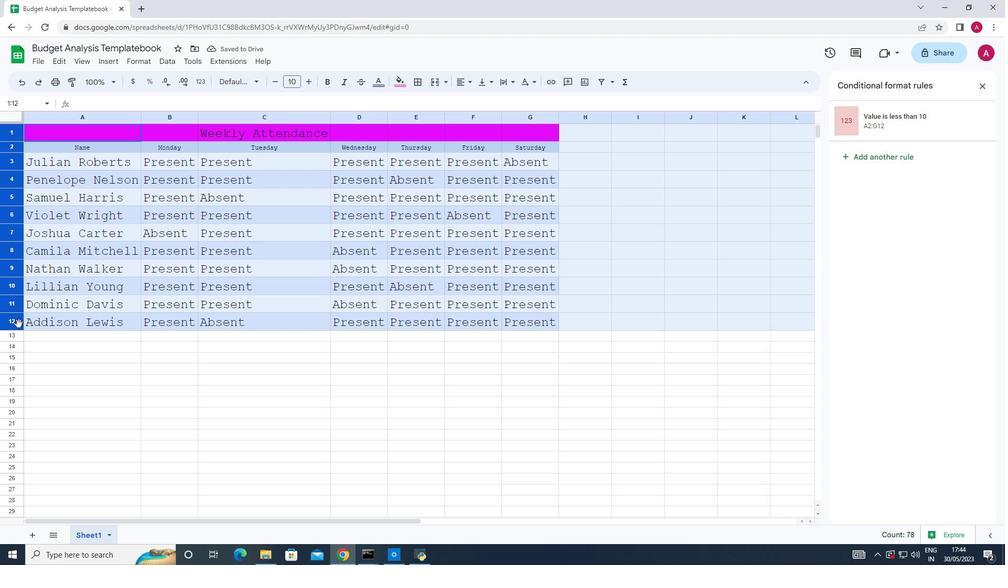 
Action: Mouse pressed right at (18, 320)
Screenshot: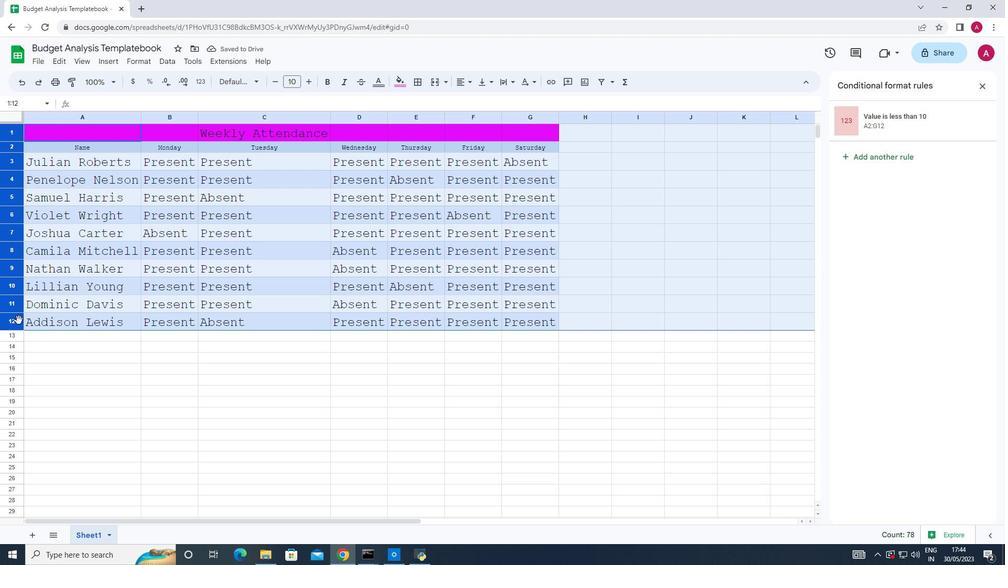 
Action: Mouse moved to (60, 215)
Screenshot: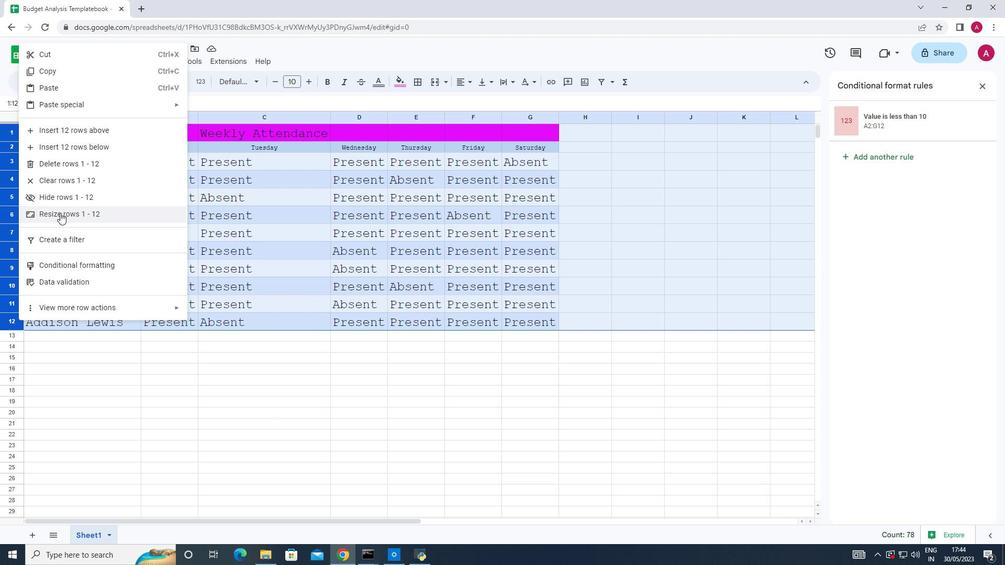
Action: Mouse pressed left at (60, 215)
Screenshot: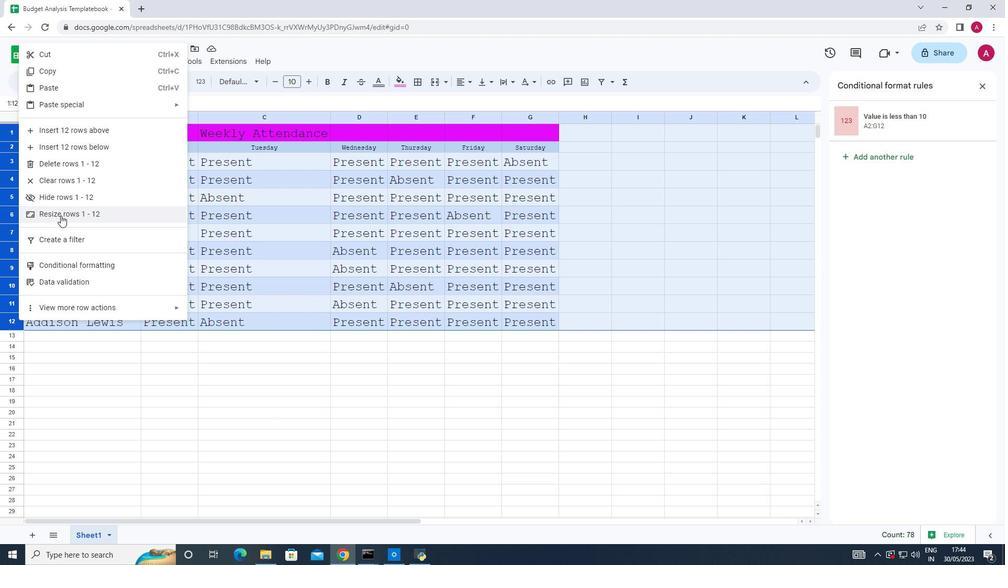 
Action: Mouse moved to (449, 307)
Screenshot: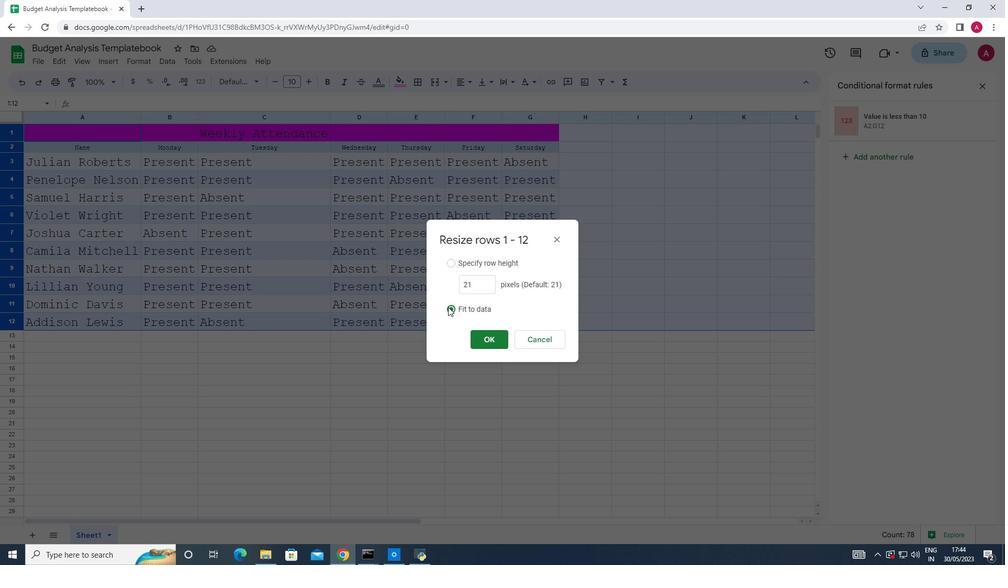 
Action: Mouse pressed left at (449, 307)
Screenshot: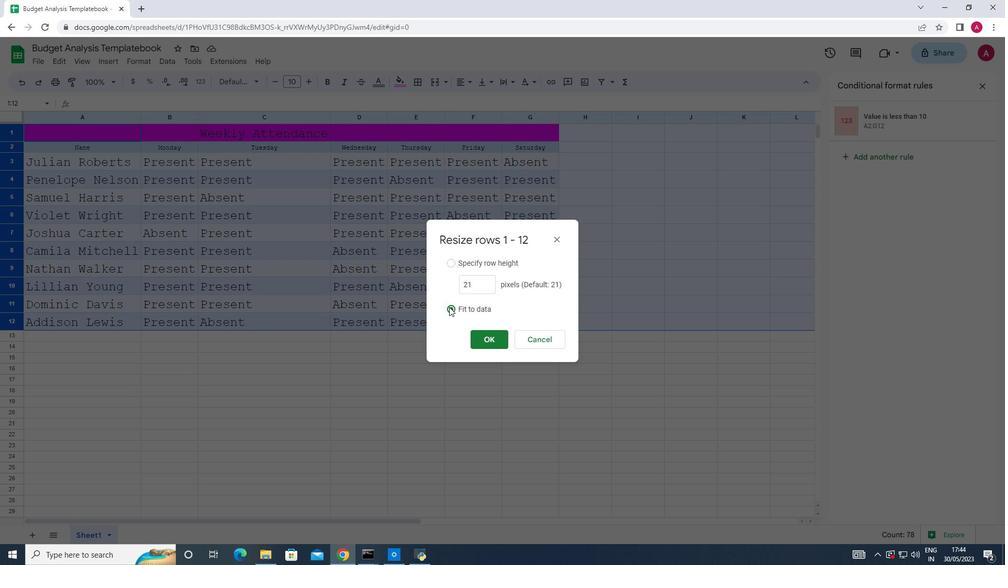 
Action: Mouse moved to (494, 341)
Screenshot: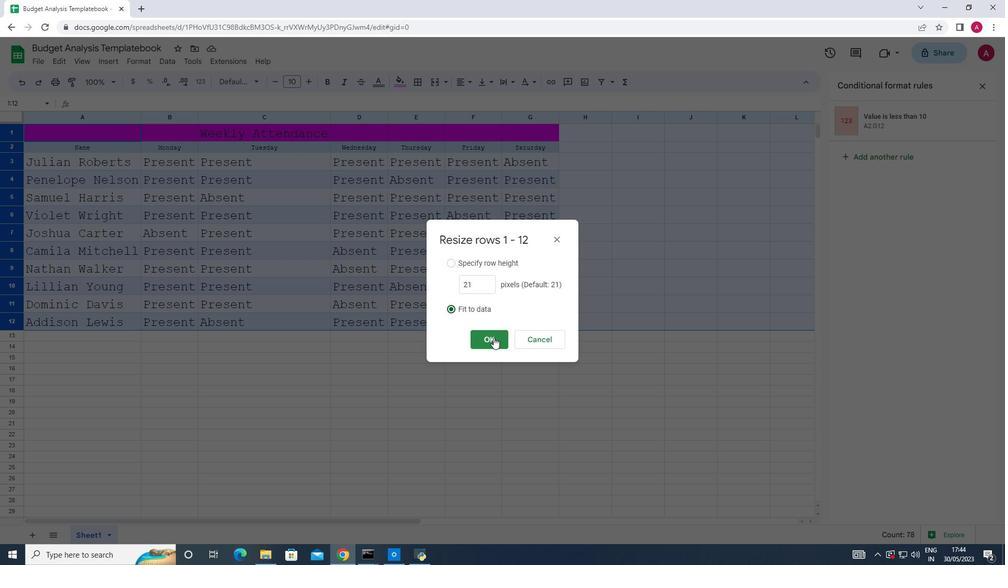 
Action: Mouse pressed left at (494, 341)
Screenshot: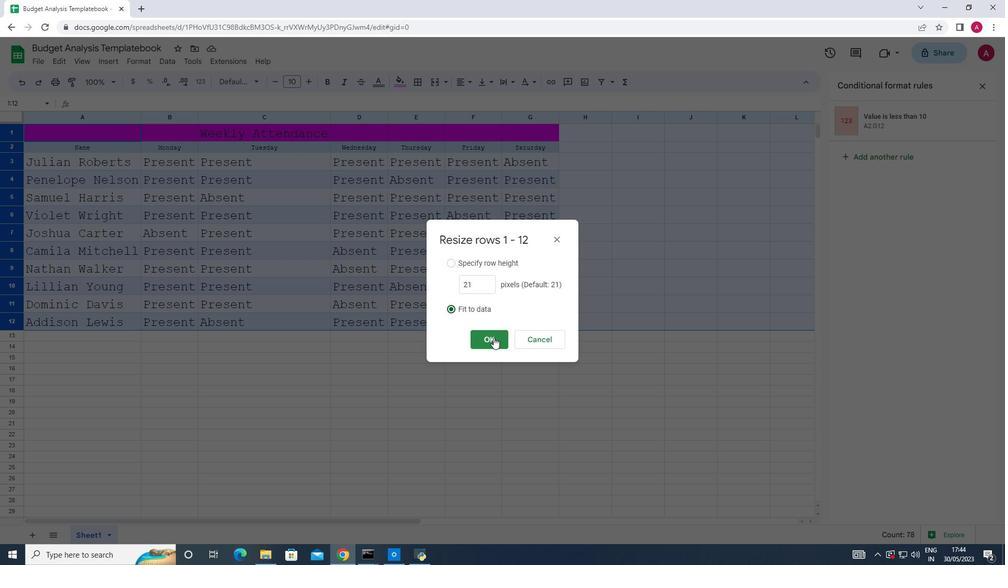 
Action: Mouse moved to (412, 381)
Screenshot: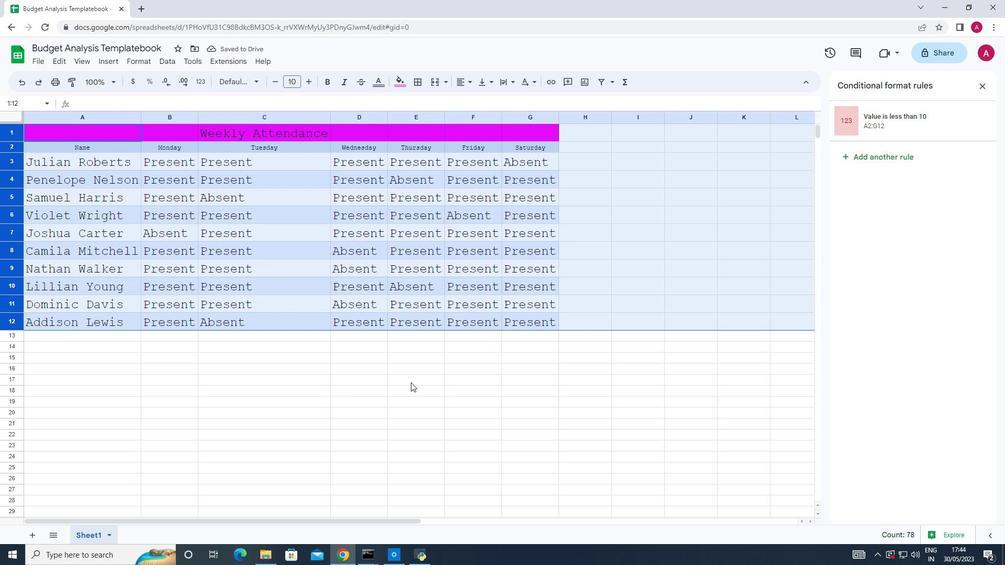 
Action: Mouse pressed left at (412, 381)
Screenshot: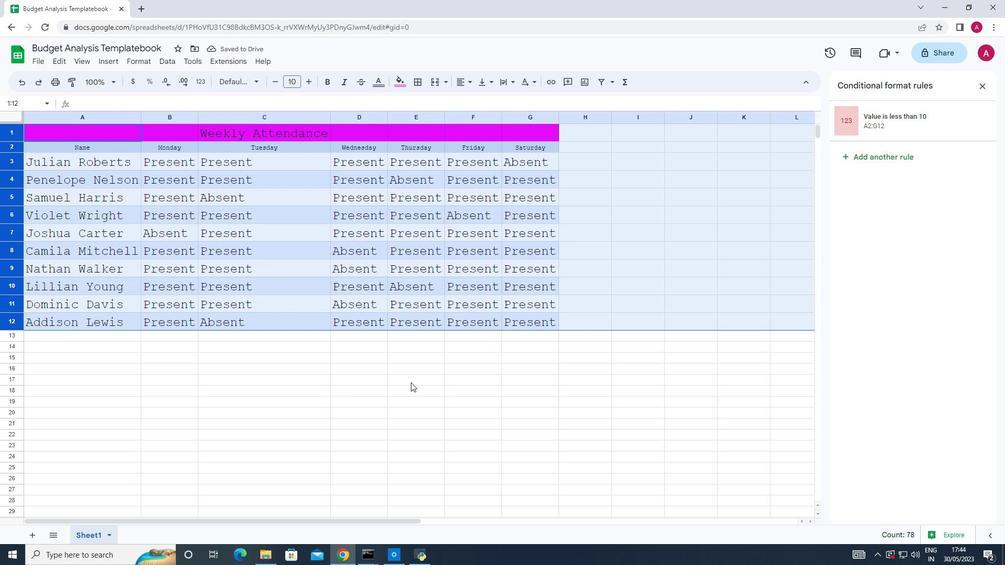 
Action: Mouse moved to (298, 401)
Screenshot: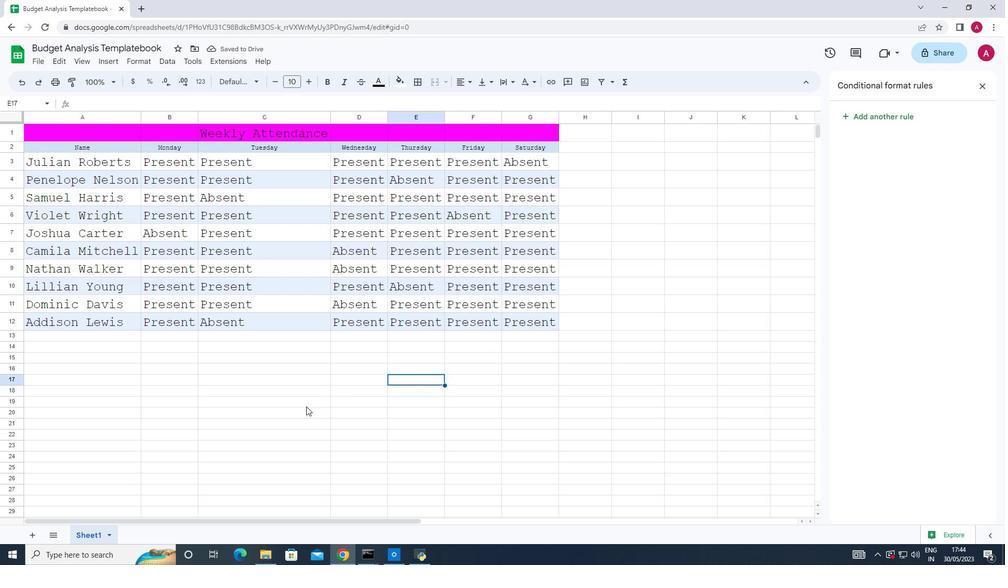
Action: Mouse pressed left at (298, 401)
Screenshot: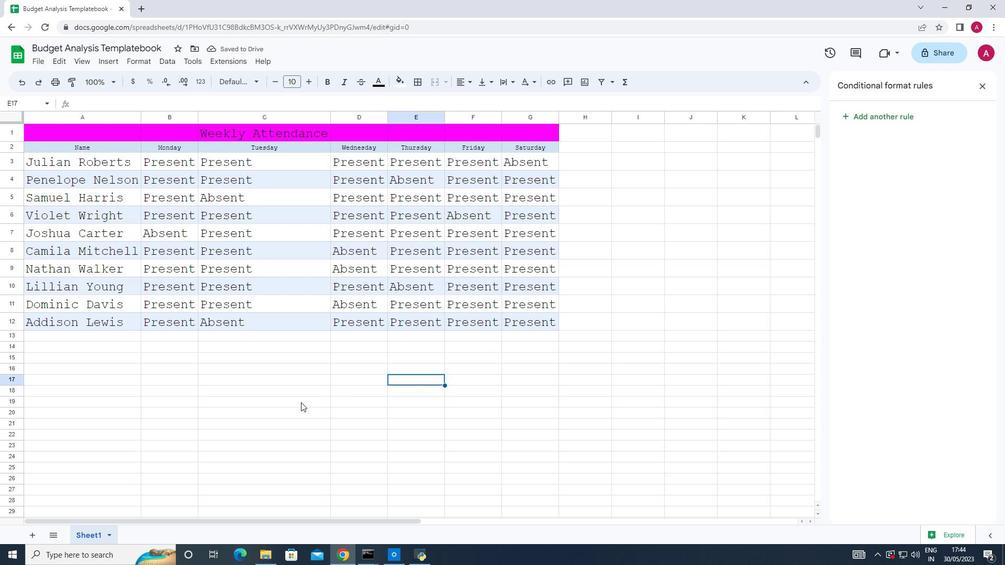 
